 Task: Switch to Salesforce classic and create Few records for custom objects.
Action: Mouse moved to (592, 44)
Screenshot: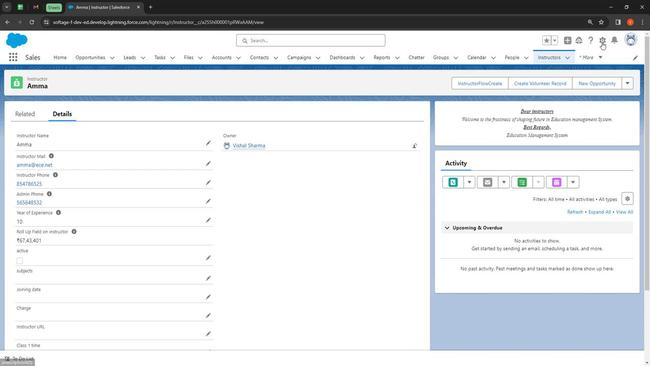 
Action: Mouse pressed left at (592, 44)
Screenshot: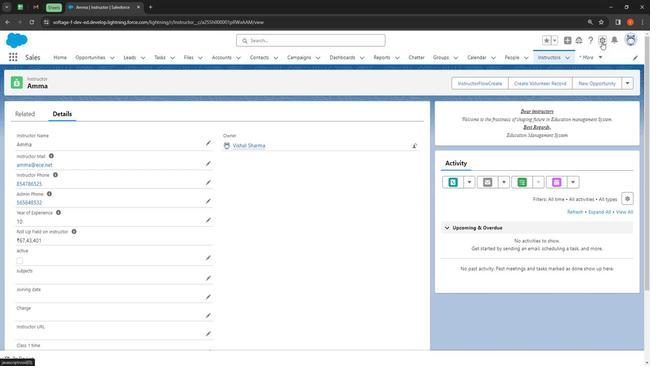 
Action: Mouse moved to (618, 45)
Screenshot: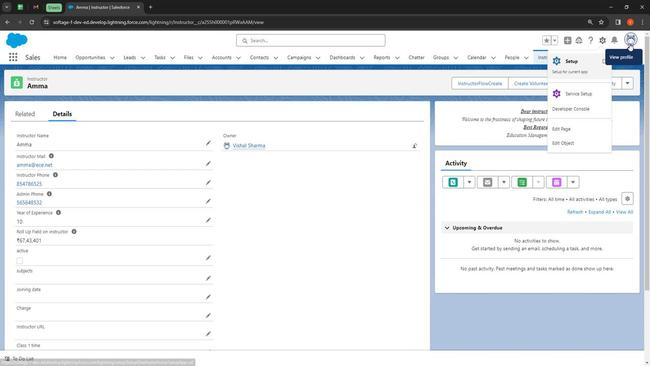 
Action: Mouse pressed left at (618, 45)
Screenshot: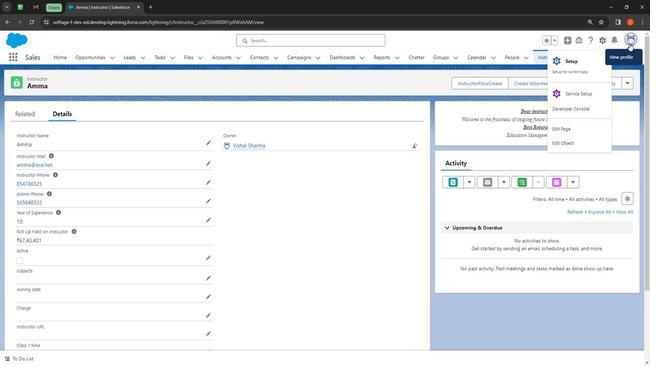 
Action: Mouse moved to (531, 152)
Screenshot: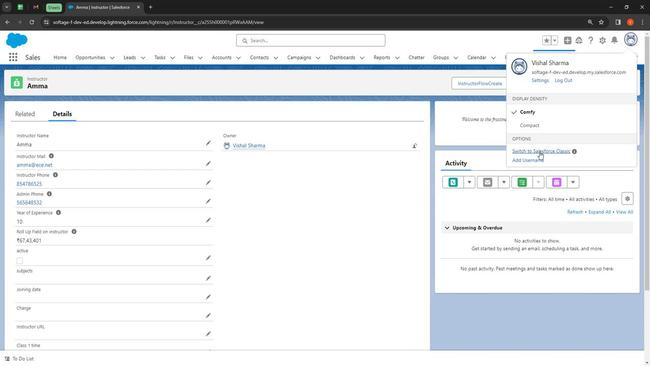
Action: Mouse pressed left at (531, 152)
Screenshot: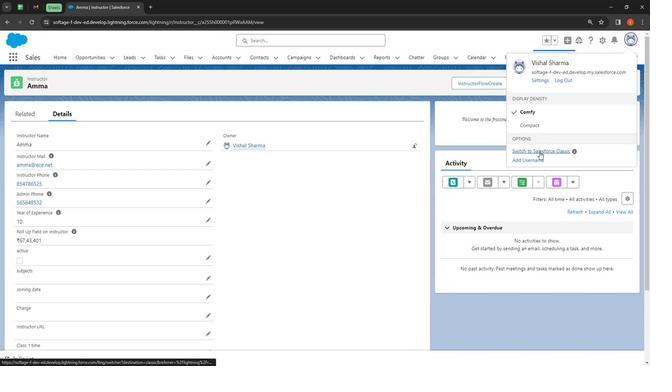 
Action: Mouse moved to (569, 67)
Screenshot: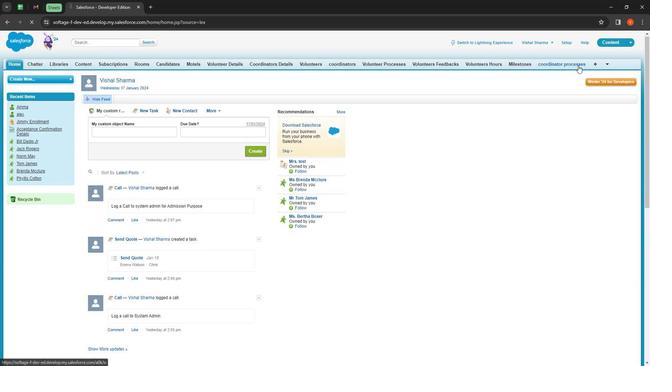 
Action: Mouse scrolled (569, 67) with delta (0, 0)
Screenshot: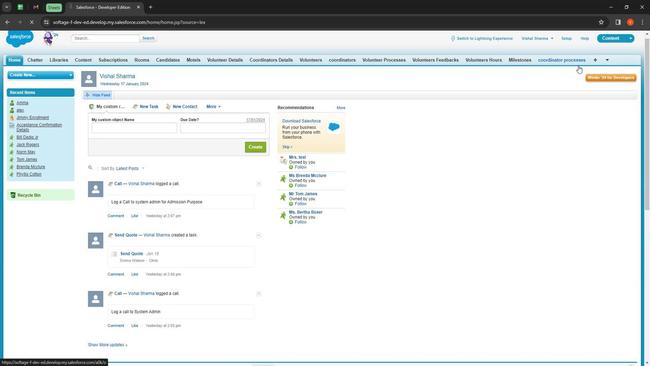 
Action: Mouse moved to (569, 67)
Screenshot: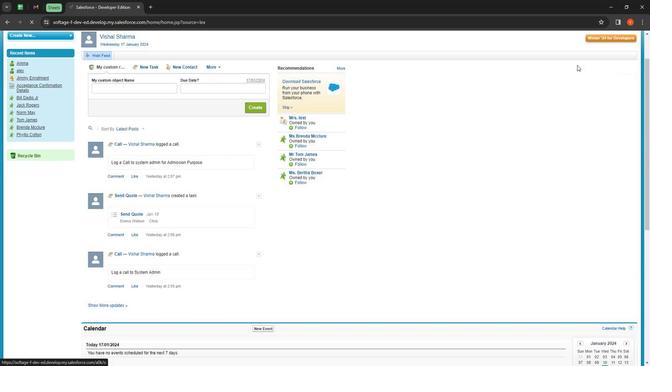 
Action: Mouse scrolled (569, 67) with delta (0, 0)
Screenshot: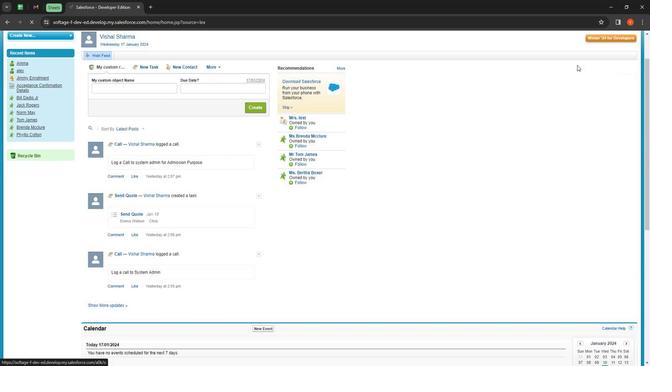 
Action: Mouse moved to (568, 57)
Screenshot: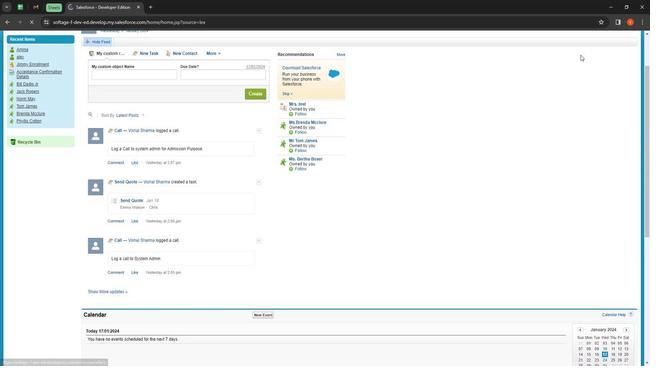 
Action: Mouse scrolled (568, 57) with delta (0, 0)
Screenshot: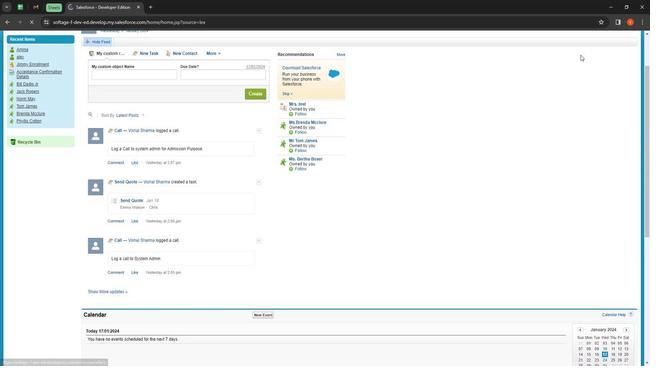 
Action: Mouse moved to (570, 56)
Screenshot: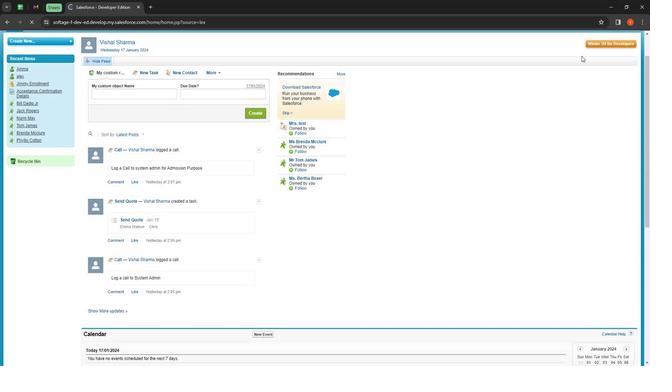 
Action: Mouse scrolled (570, 56) with delta (0, 0)
Screenshot: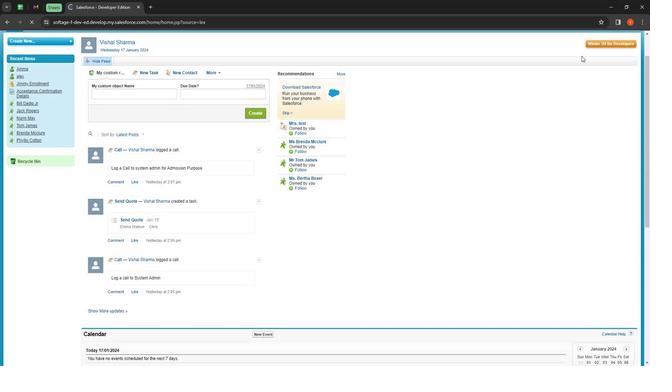 
Action: Mouse moved to (571, 57)
Screenshot: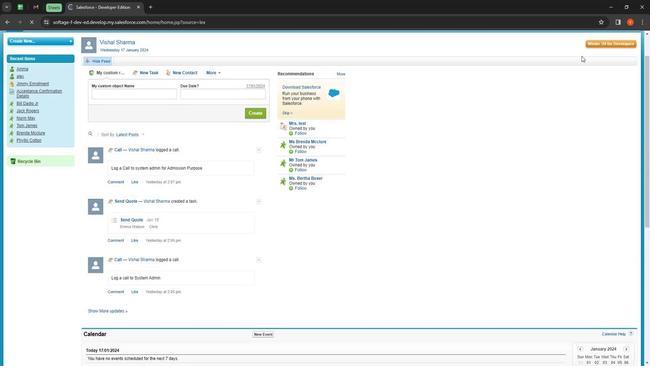 
Action: Mouse scrolled (571, 57) with delta (0, 0)
Screenshot: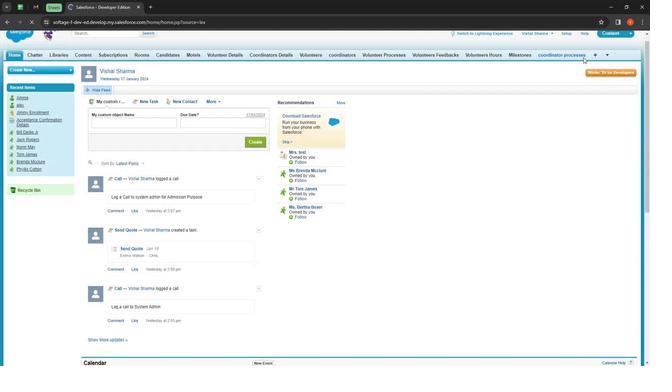 
Action: Mouse moved to (587, 66)
Screenshot: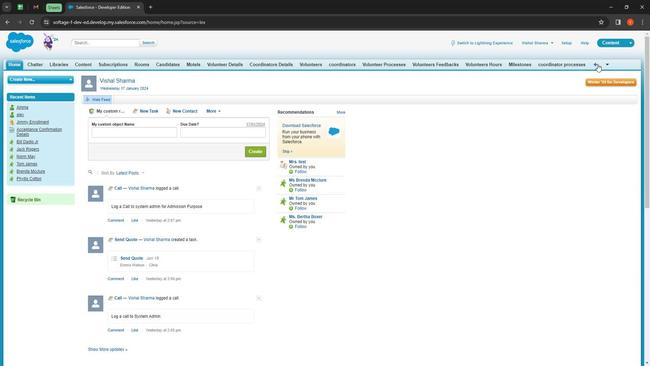 
Action: Mouse pressed left at (587, 66)
Screenshot: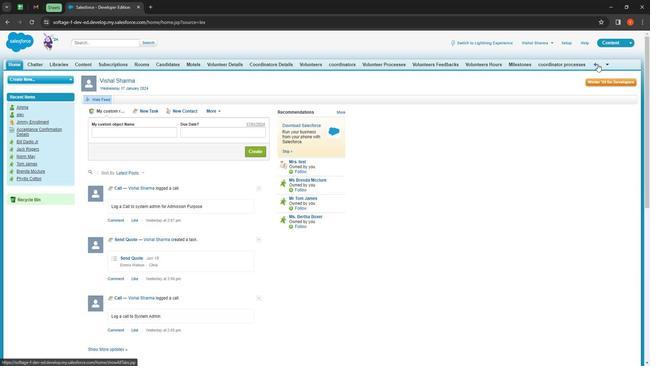 
Action: Mouse moved to (328, 180)
Screenshot: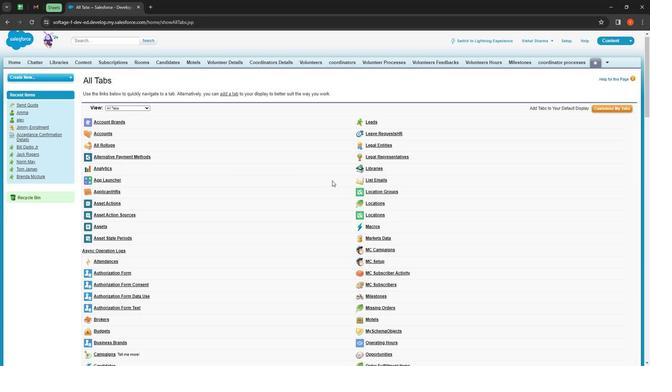 
Action: Mouse scrolled (328, 179) with delta (0, 0)
Screenshot: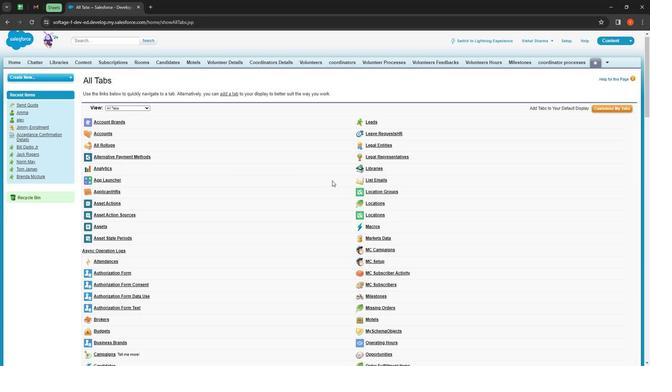 
Action: Mouse moved to (328, 181)
Screenshot: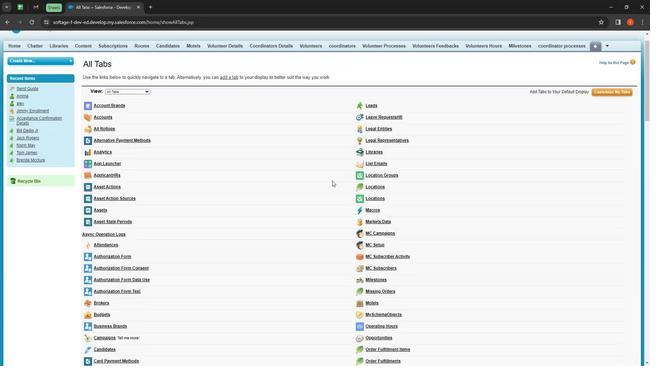 
Action: Mouse scrolled (328, 180) with delta (0, 0)
Screenshot: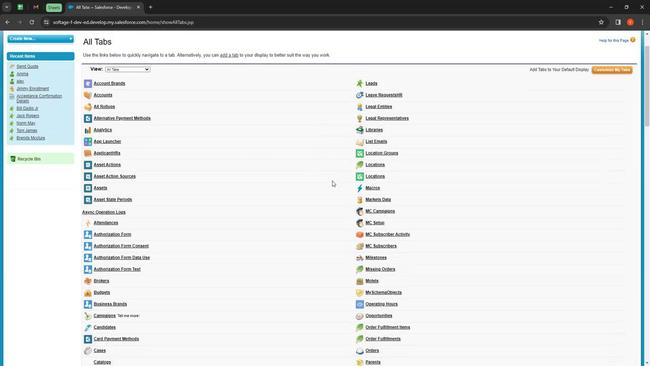 
Action: Mouse moved to (328, 182)
Screenshot: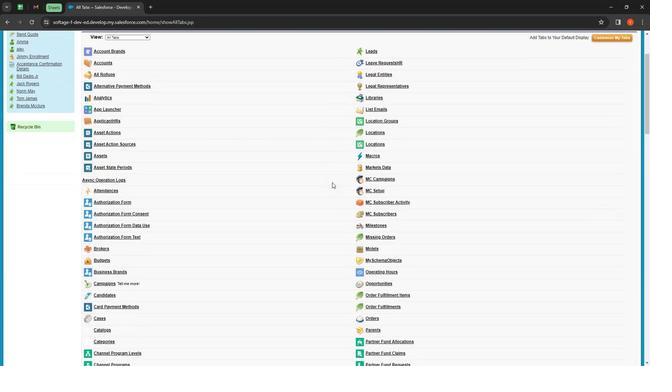 
Action: Mouse scrolled (328, 181) with delta (0, 0)
Screenshot: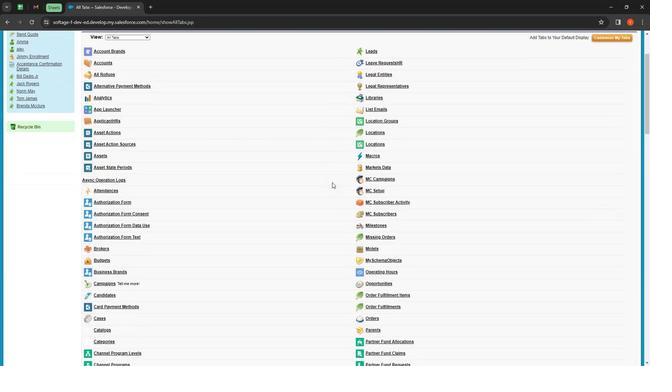 
Action: Mouse moved to (325, 182)
Screenshot: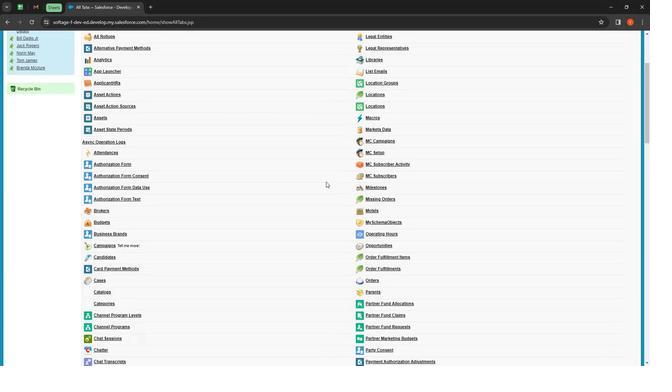 
Action: Mouse scrolled (325, 182) with delta (0, 0)
Screenshot: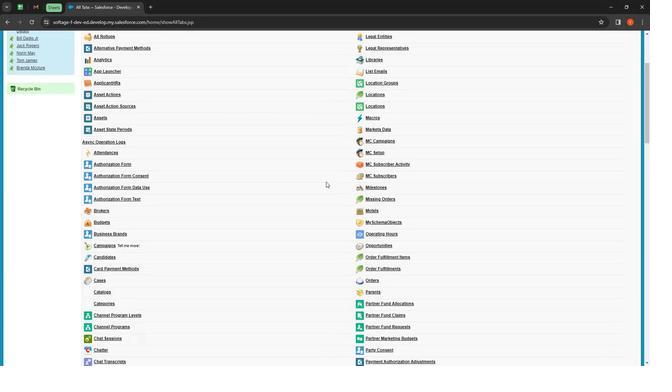 
Action: Mouse moved to (260, 173)
Screenshot: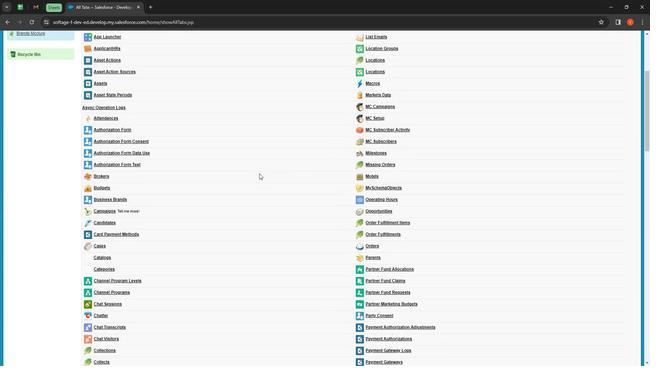 
Action: Mouse scrolled (260, 173) with delta (0, 0)
Screenshot: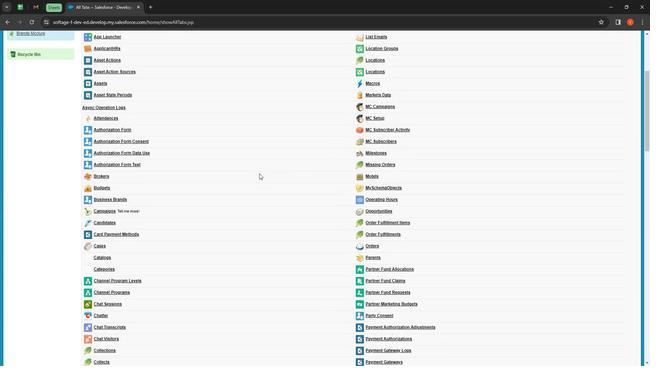 
Action: Mouse moved to (257, 173)
Screenshot: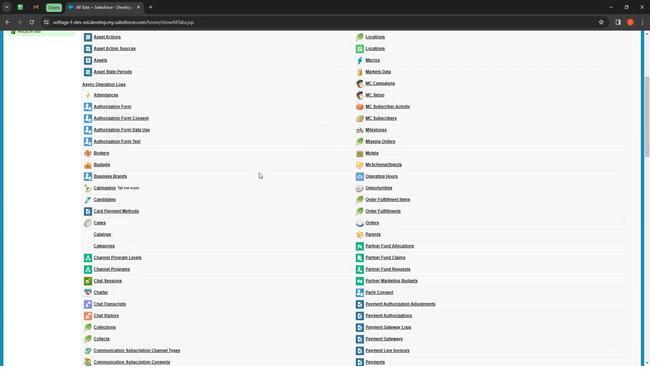 
Action: Mouse scrolled (257, 173) with delta (0, 0)
Screenshot: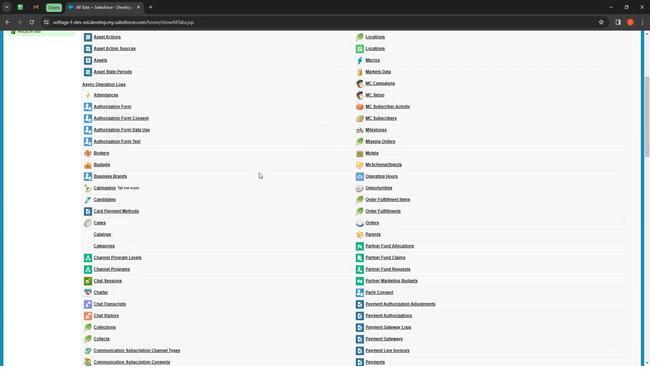 
Action: Mouse moved to (257, 172)
Screenshot: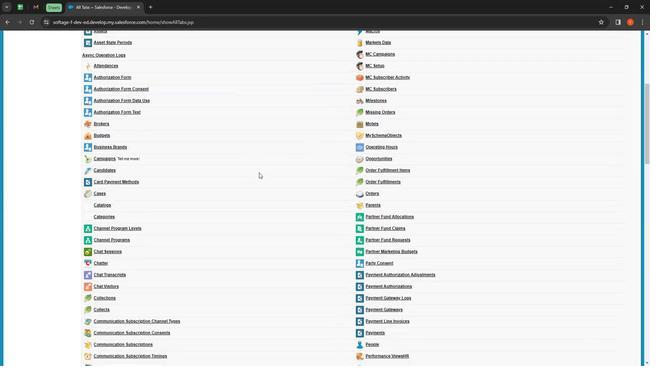 
Action: Mouse scrolled (257, 172) with delta (0, 0)
Screenshot: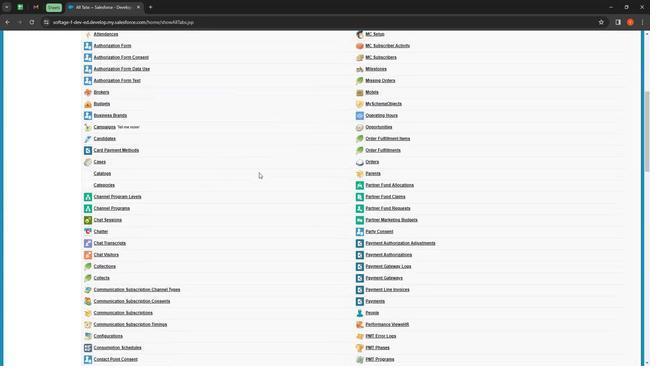 
Action: Mouse scrolled (257, 172) with delta (0, 0)
Screenshot: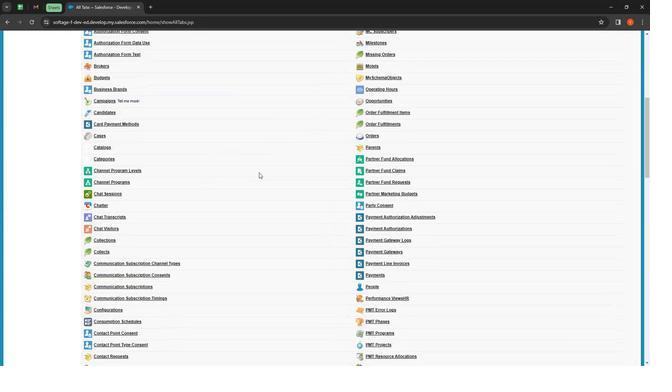 
Action: Mouse scrolled (257, 172) with delta (0, 0)
Screenshot: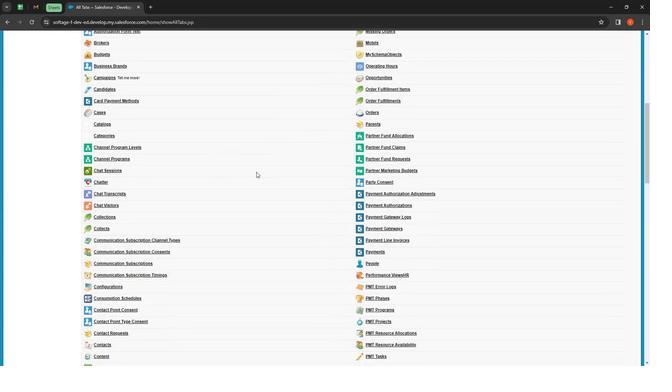 
Action: Mouse moved to (252, 172)
Screenshot: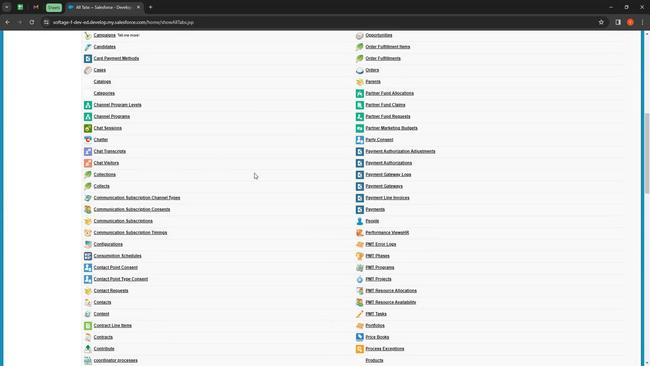 
Action: Mouse scrolled (252, 171) with delta (0, 0)
Screenshot: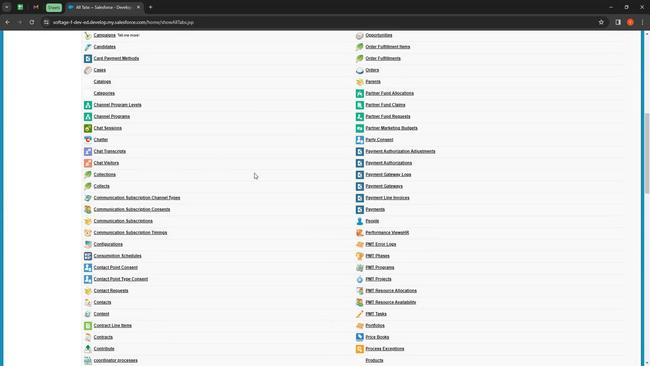 
Action: Mouse moved to (252, 173)
Screenshot: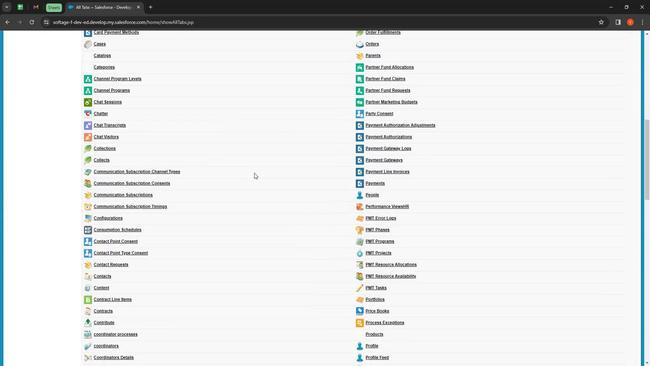 
Action: Mouse scrolled (252, 172) with delta (0, 0)
Screenshot: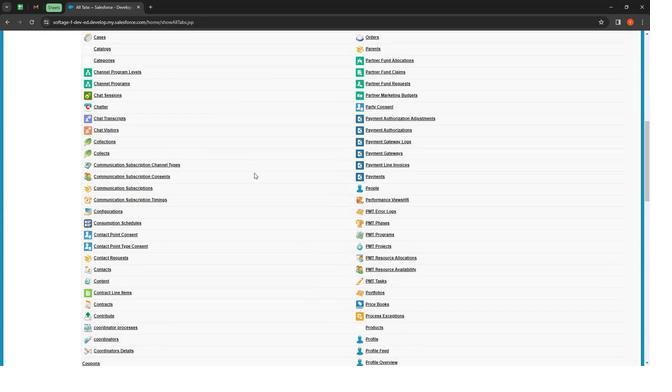 
Action: Mouse moved to (370, 243)
Screenshot: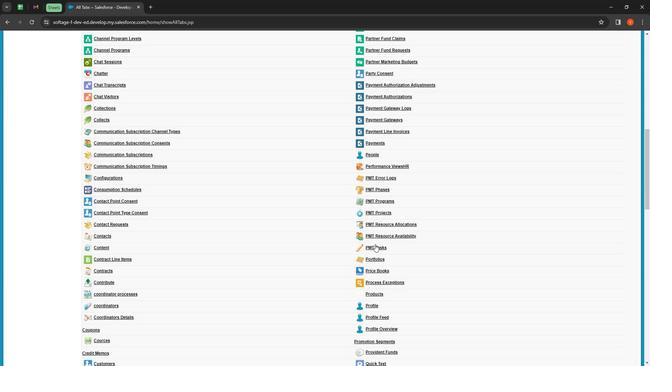 
Action: Mouse scrolled (370, 243) with delta (0, 0)
Screenshot: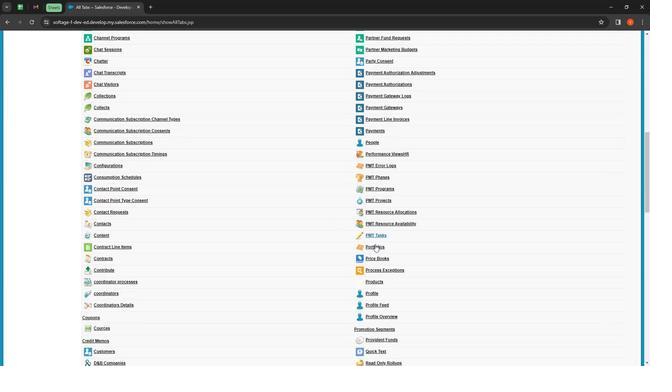 
Action: Mouse moved to (370, 243)
Screenshot: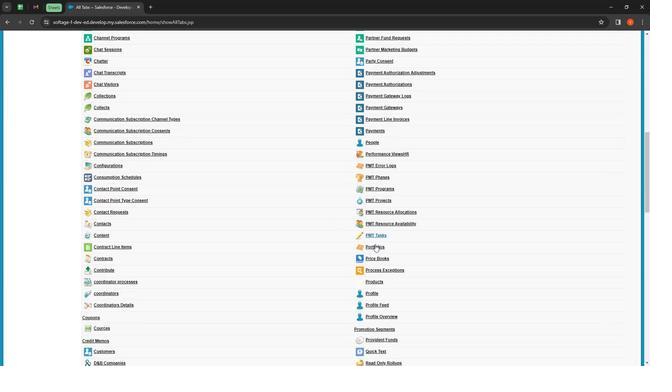
Action: Mouse scrolled (370, 243) with delta (0, 0)
Screenshot: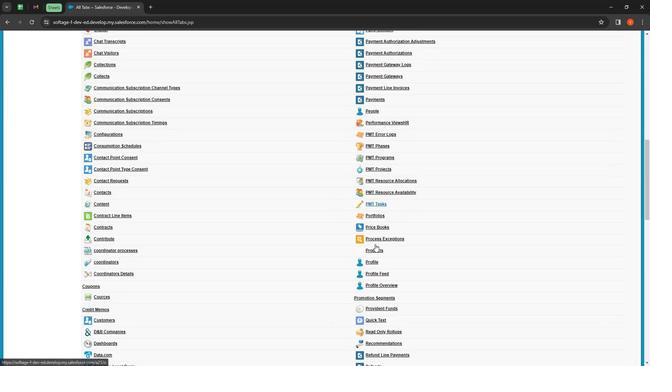 
Action: Mouse moved to (384, 253)
Screenshot: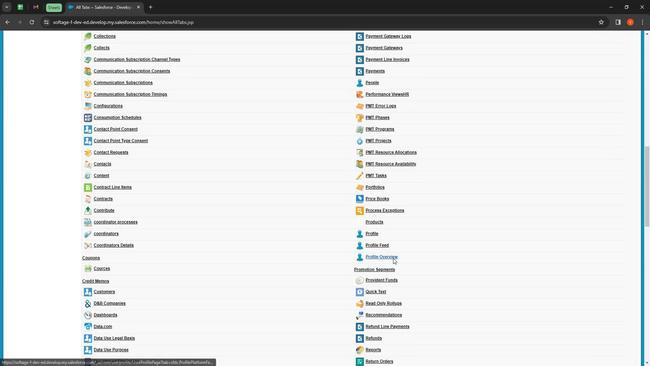 
Action: Mouse scrolled (384, 253) with delta (0, 0)
Screenshot: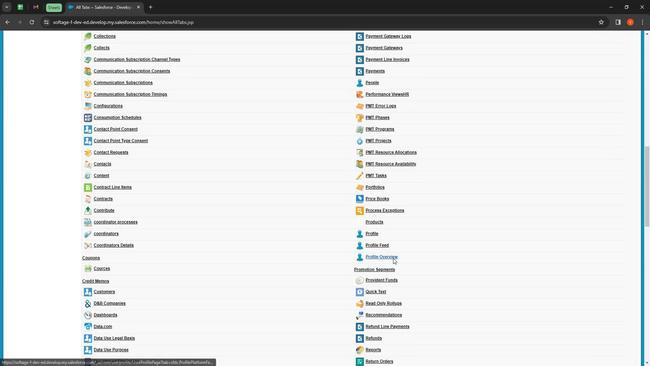 
Action: Mouse moved to (388, 255)
Screenshot: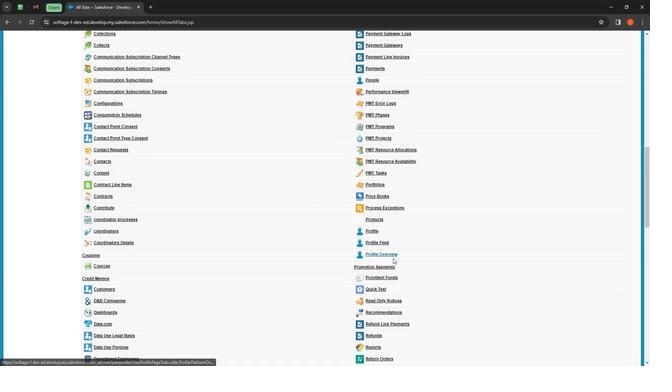
Action: Mouse scrolled (388, 255) with delta (0, 0)
Screenshot: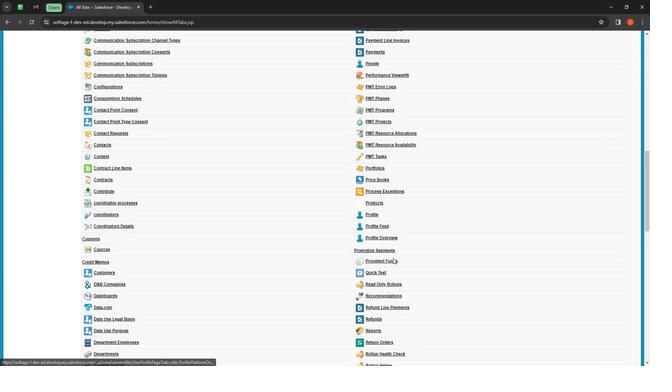 
Action: Mouse moved to (397, 259)
Screenshot: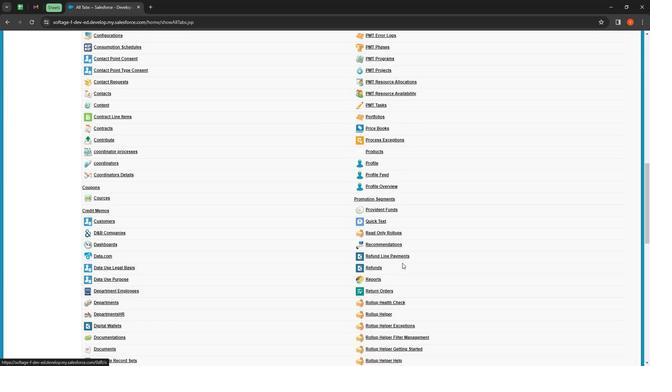 
Action: Mouse scrolled (397, 258) with delta (0, 0)
Screenshot: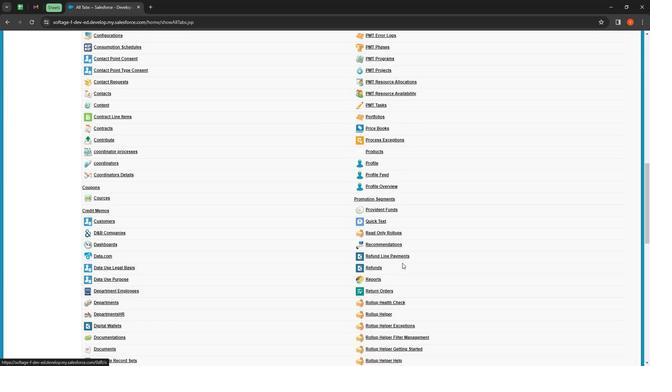 
Action: Mouse moved to (397, 261)
Screenshot: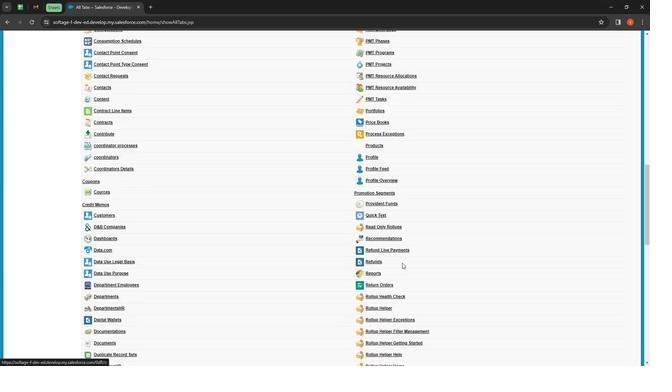 
Action: Mouse scrolled (397, 261) with delta (0, 0)
Screenshot: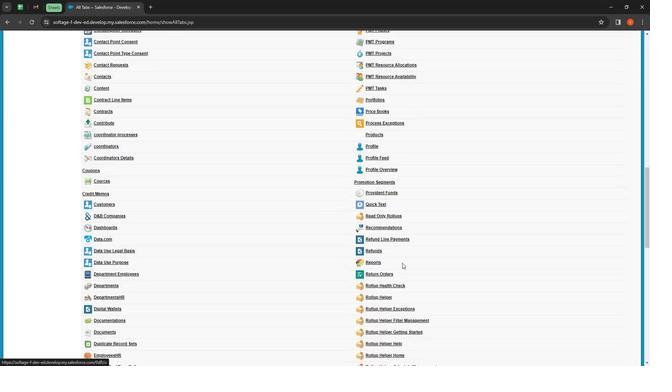 
Action: Mouse moved to (397, 259)
Screenshot: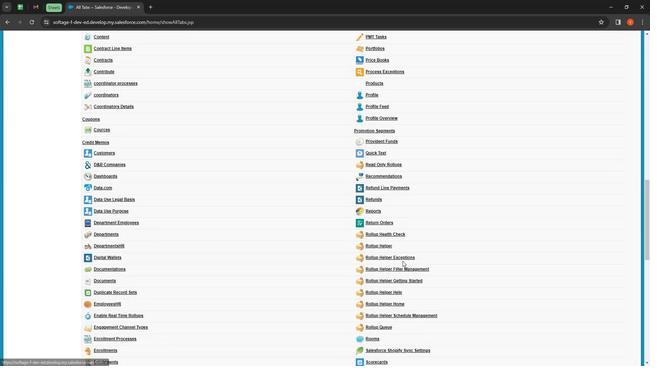 
Action: Mouse scrolled (397, 259) with delta (0, 0)
Screenshot: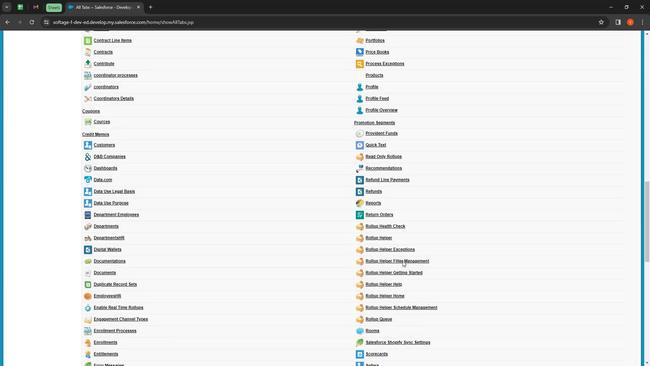 
Action: Mouse scrolled (397, 259) with delta (0, 0)
Screenshot: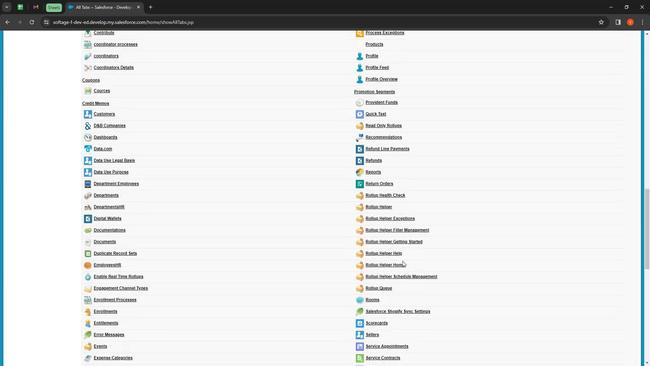 
Action: Mouse moved to (395, 266)
Screenshot: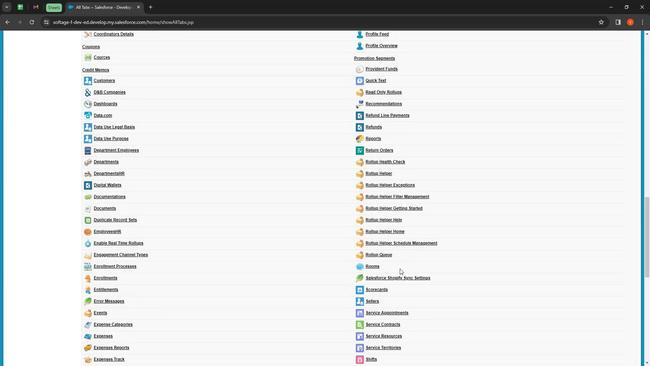 
Action: Mouse scrolled (395, 265) with delta (0, 0)
Screenshot: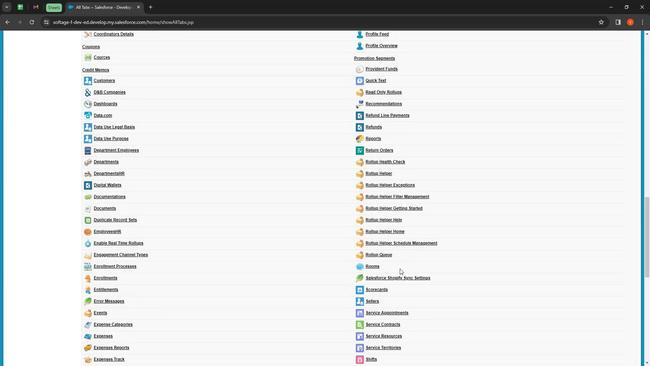
Action: Mouse moved to (395, 267)
Screenshot: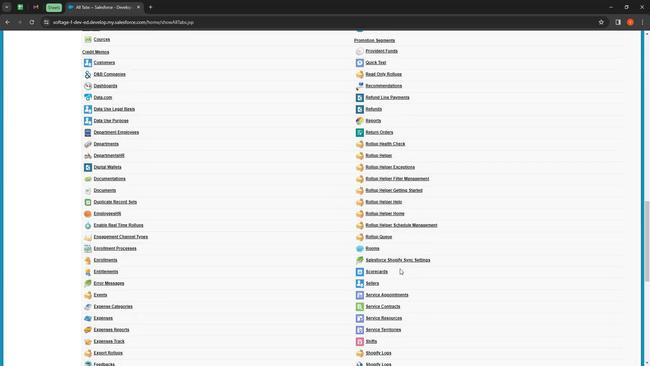 
Action: Mouse scrolled (395, 266) with delta (0, 0)
Screenshot: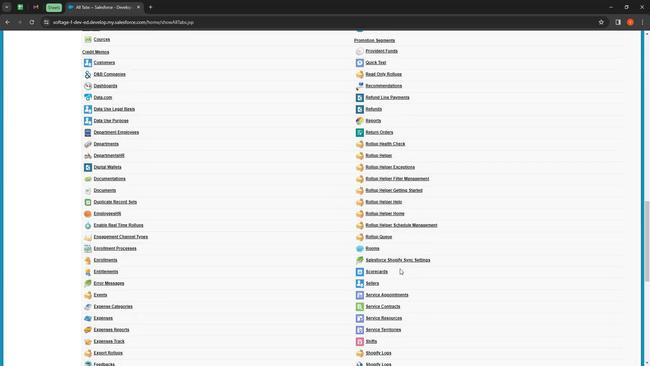 
Action: Mouse moved to (395, 280)
Screenshot: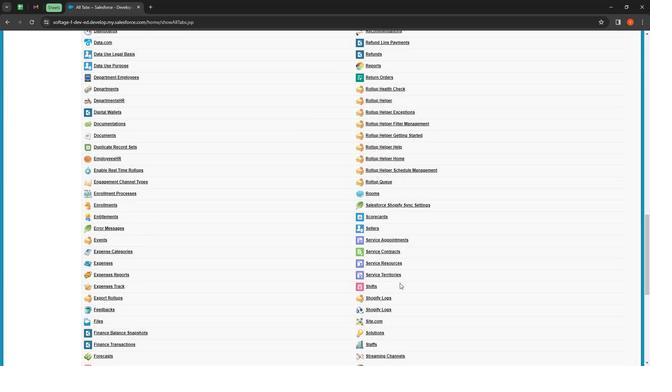 
Action: Mouse scrolled (395, 280) with delta (0, 0)
Screenshot: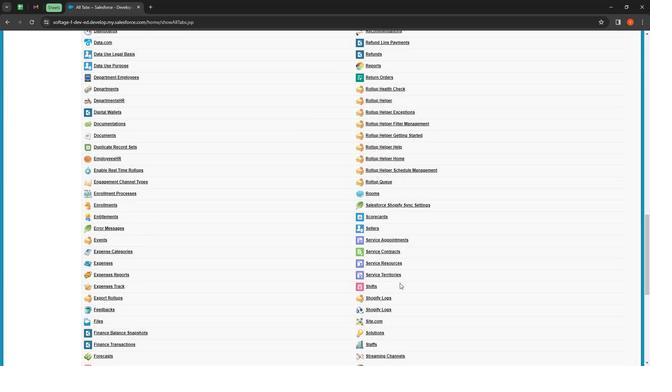 
Action: Mouse moved to (395, 281)
Screenshot: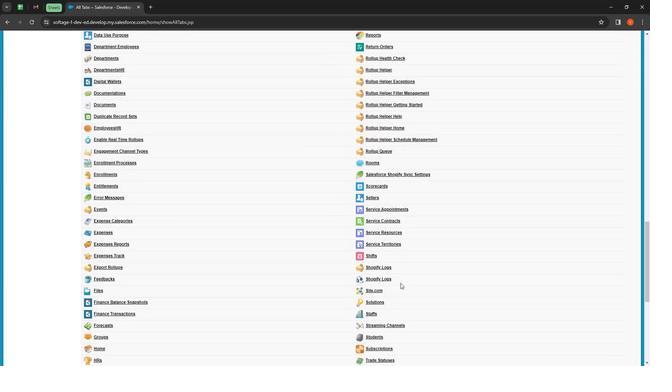 
Action: Mouse scrolled (395, 281) with delta (0, 0)
Screenshot: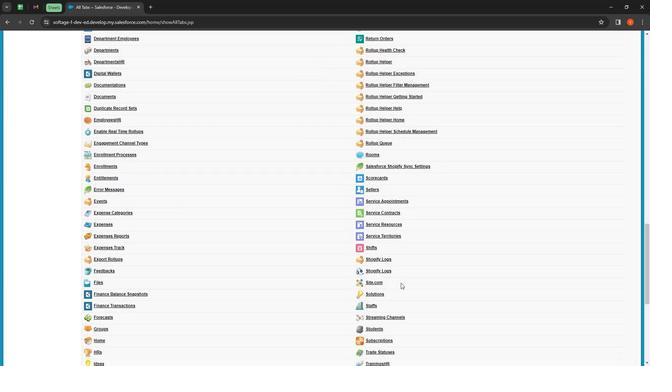 
Action: Mouse moved to (397, 278)
Screenshot: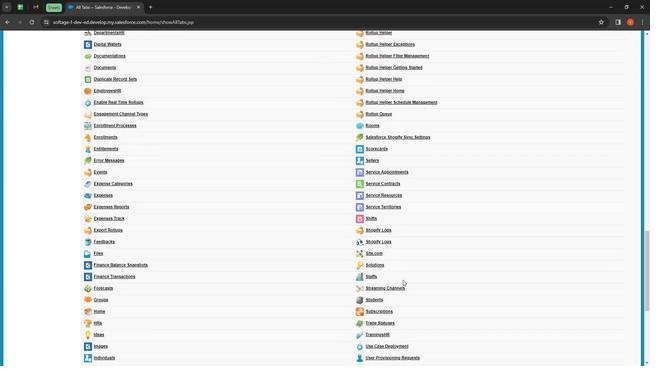 
Action: Mouse scrolled (397, 278) with delta (0, 0)
Screenshot: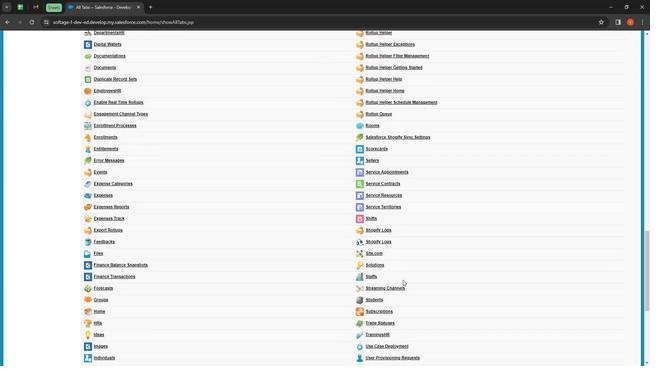 
Action: Mouse moved to (370, 265)
Screenshot: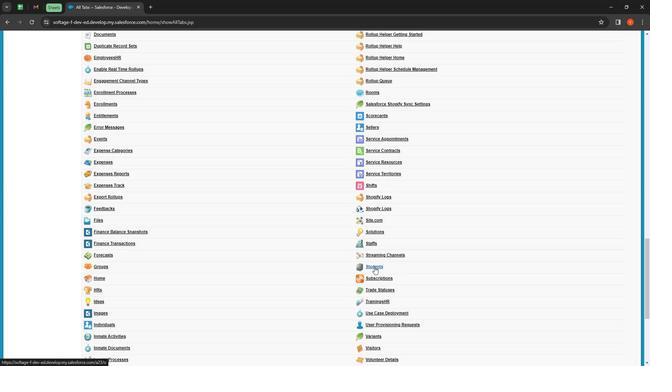 
Action: Mouse pressed left at (370, 265)
Screenshot: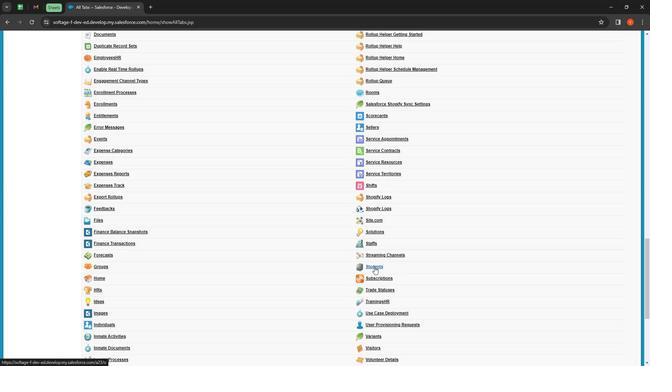 
Action: Mouse moved to (259, 117)
Screenshot: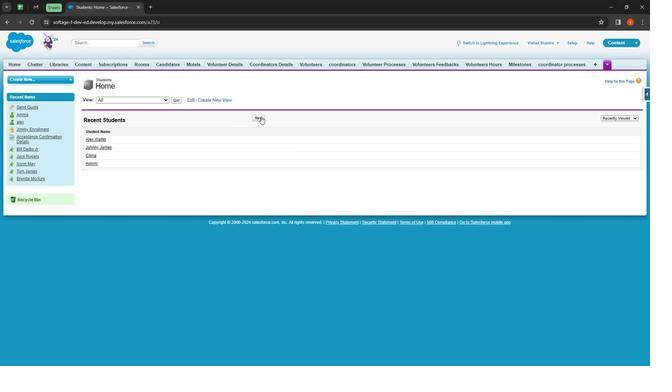 
Action: Mouse pressed left at (259, 117)
Screenshot: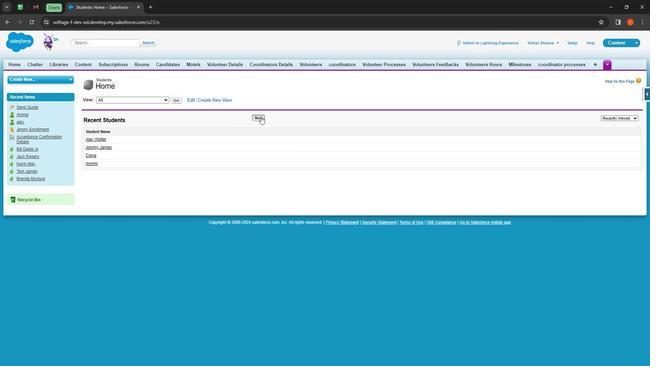 
Action: Mouse moved to (226, 128)
Screenshot: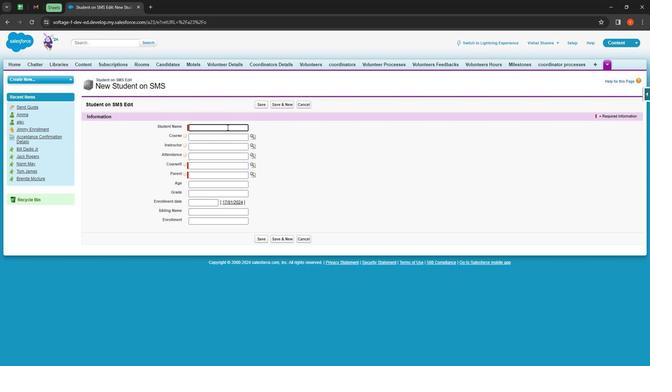
Action: Mouse pressed left at (226, 128)
Screenshot: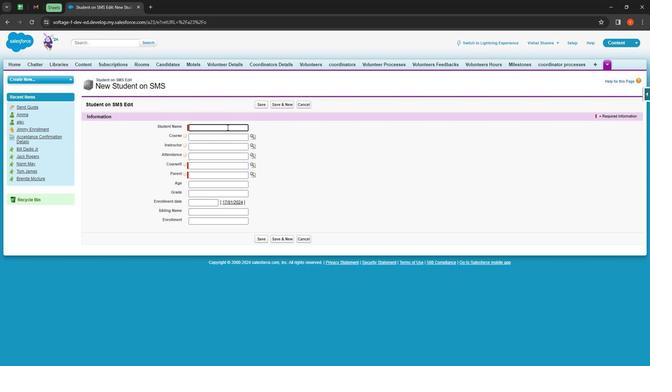 
Action: Mouse moved to (226, 128)
Screenshot: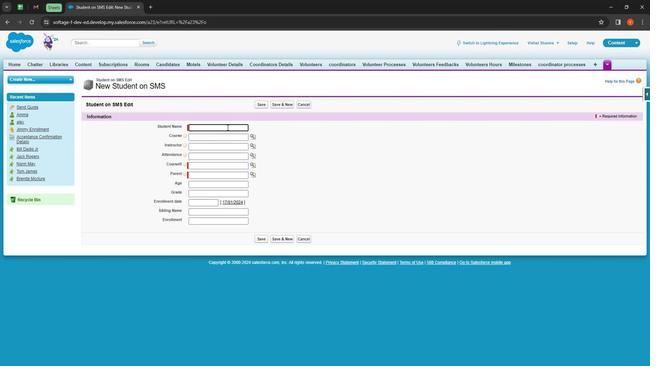 
Action: Key pressed <Key.shift><Key.shift><Key.shift><Key.shift><Key.shift><Key.shift><Key.shift><Key.shift><Key.shift><Key.shift><Key.shift><Key.shift><Key.shift><Key.shift><Key.shift><Key.shift><Key.shift><Key.shift><Key.shift><Key.shift><Key.shift><Key.shift>Kp<Key.space><Key.shift>jim
Screenshot: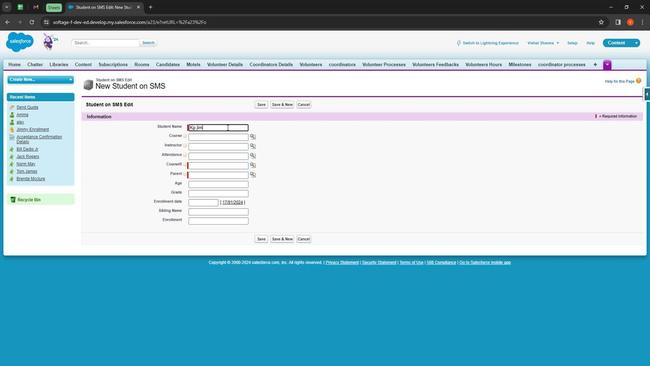
Action: Mouse moved to (200, 135)
Screenshot: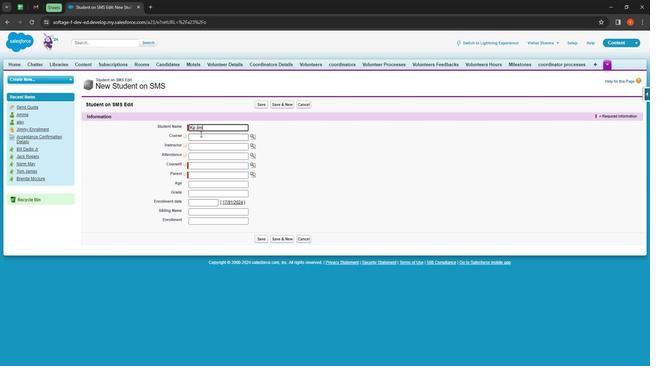 
Action: Mouse pressed left at (200, 135)
Screenshot: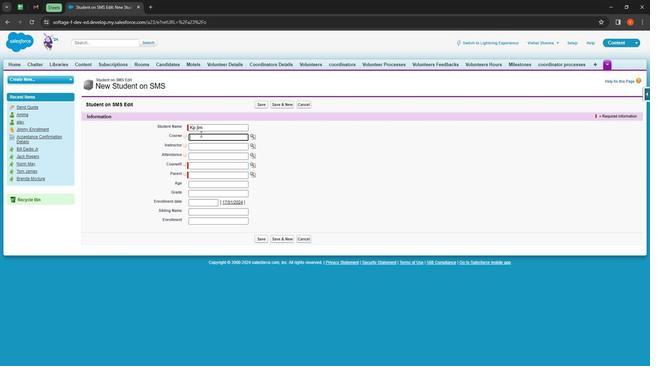 
Action: Mouse moved to (252, 139)
Screenshot: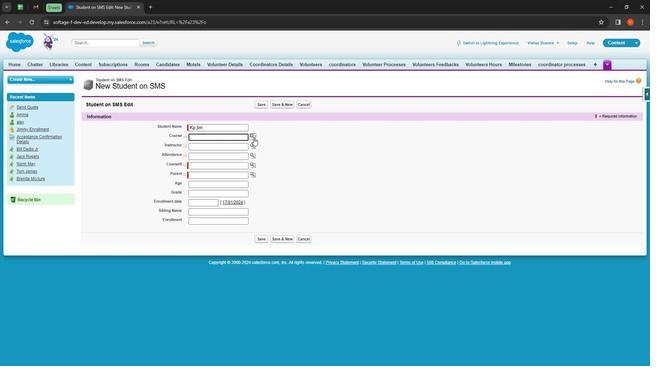 
Action: Mouse pressed left at (252, 139)
Screenshot: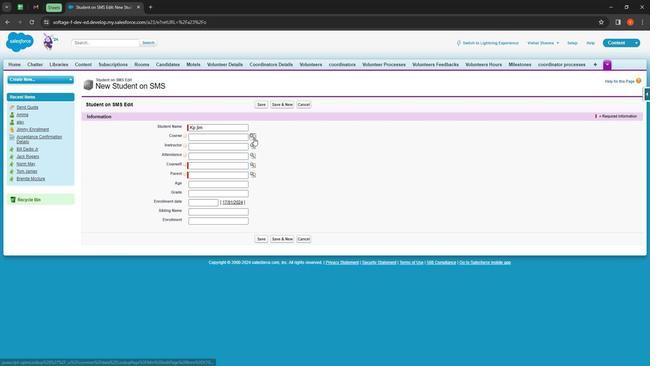
Action: Mouse moved to (152, 241)
Screenshot: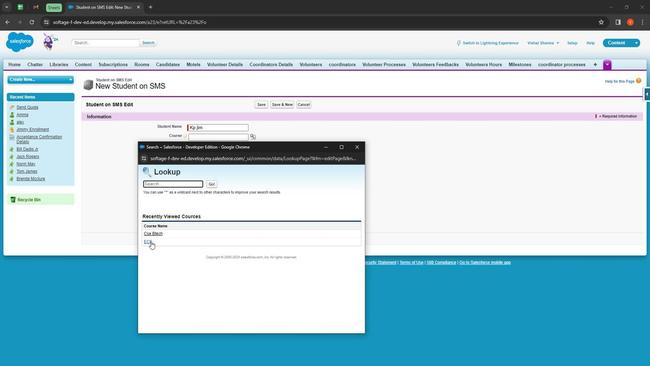 
Action: Mouse pressed left at (152, 241)
Screenshot: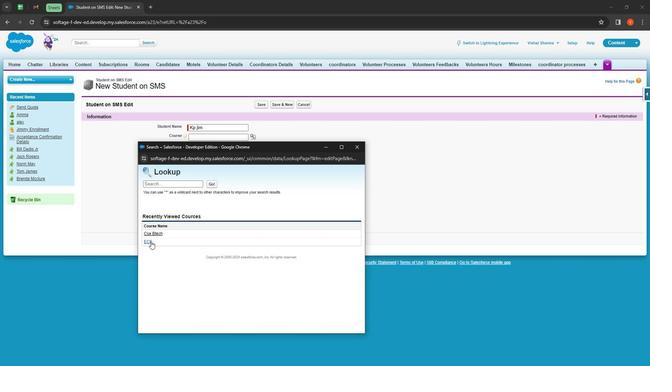 
Action: Mouse moved to (251, 146)
Screenshot: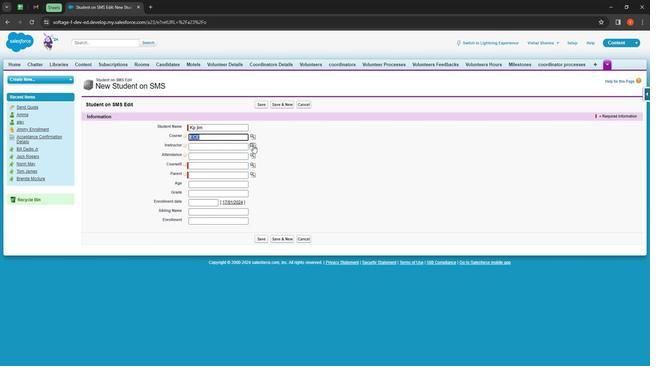 
Action: Mouse pressed left at (251, 146)
Screenshot: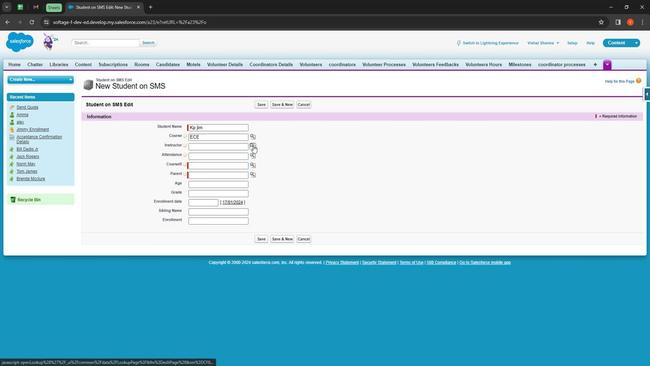 
Action: Mouse moved to (151, 249)
Screenshot: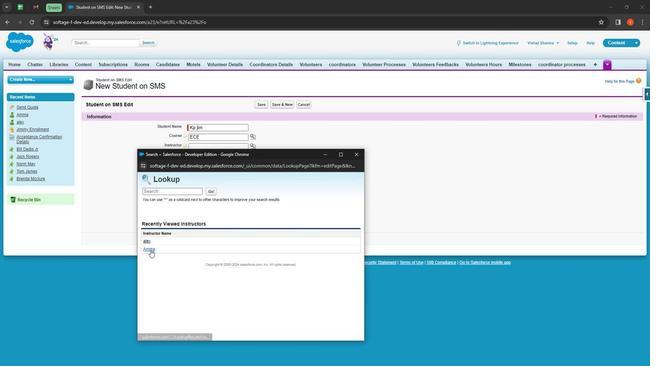 
Action: Mouse pressed left at (151, 249)
Screenshot: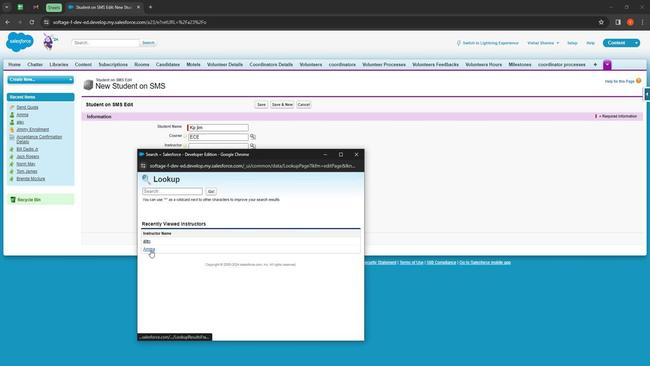 
Action: Mouse moved to (249, 158)
Screenshot: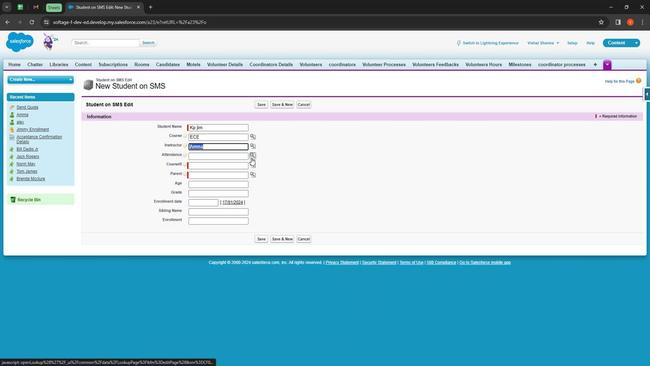 
Action: Mouse pressed left at (249, 158)
Screenshot: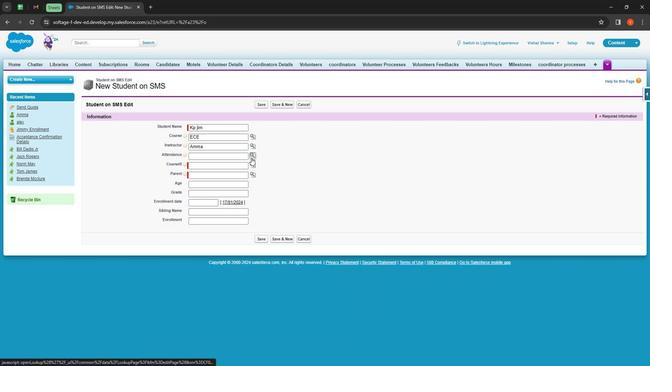 
Action: Mouse moved to (148, 261)
Screenshot: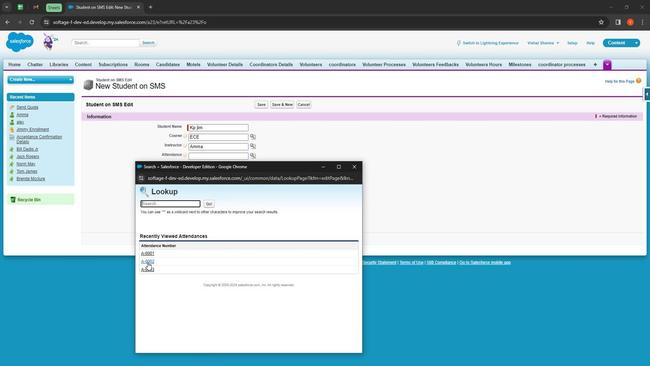 
Action: Mouse pressed left at (148, 261)
Screenshot: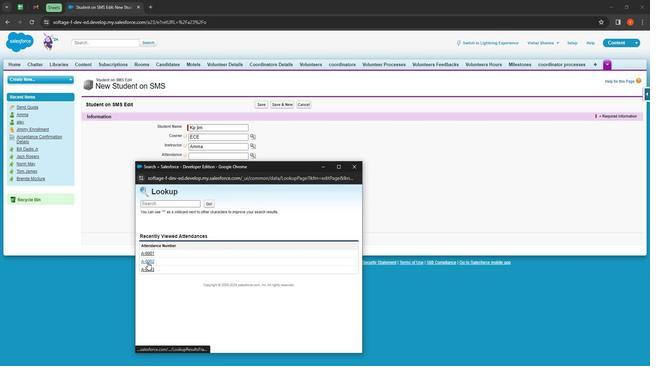 
Action: Mouse moved to (252, 165)
Screenshot: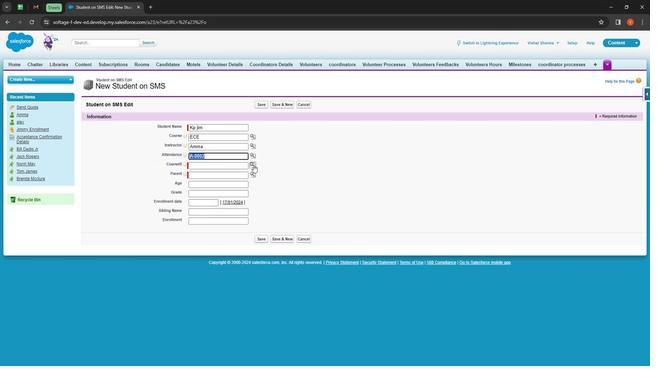 
Action: Mouse pressed left at (252, 165)
Screenshot: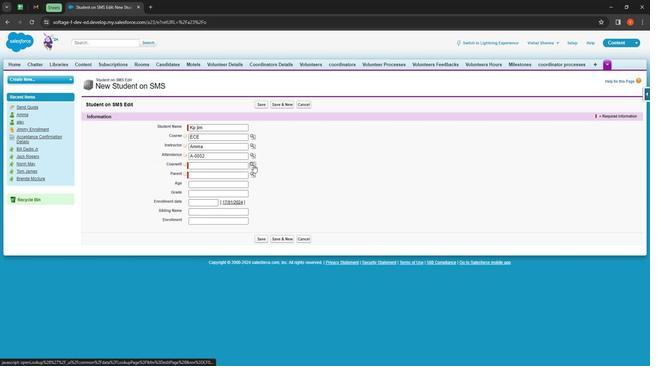 
Action: Mouse moved to (151, 269)
Screenshot: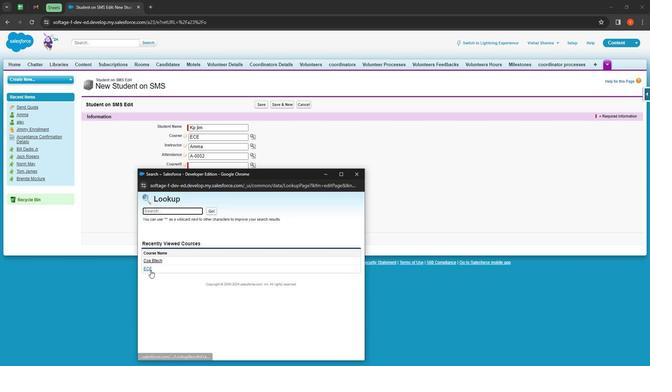
Action: Mouse pressed left at (151, 269)
Screenshot: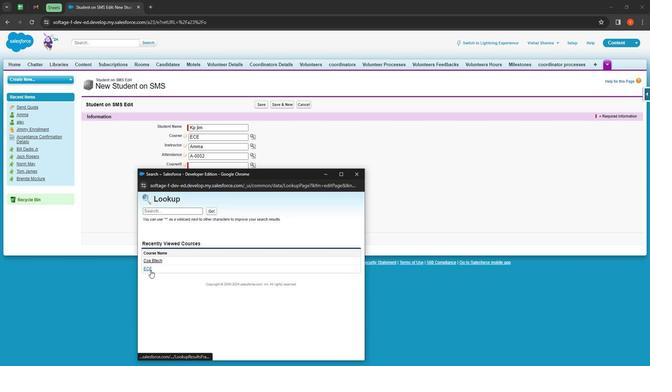 
Action: Mouse moved to (275, 231)
Screenshot: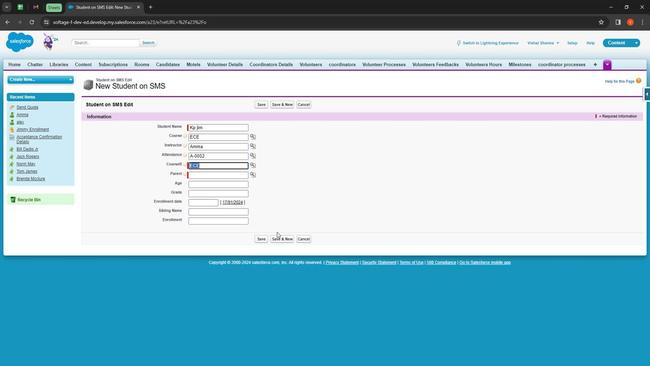 
Action: Mouse scrolled (275, 231) with delta (0, 0)
Screenshot: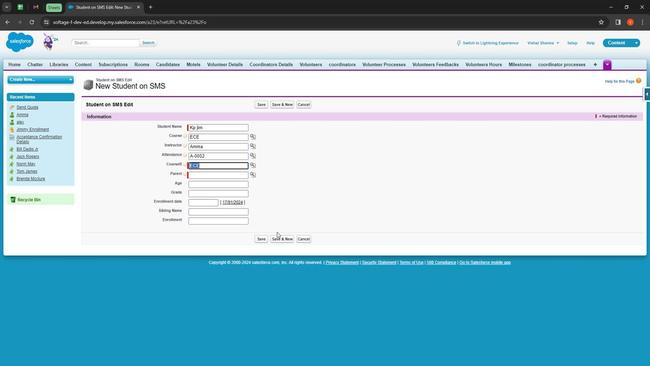 
Action: Mouse moved to (250, 175)
Screenshot: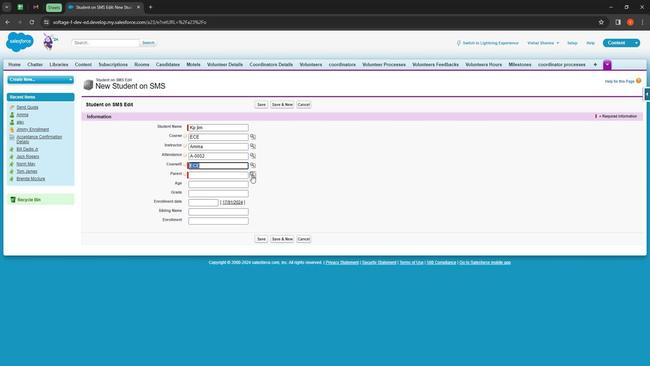 
Action: Mouse pressed left at (250, 175)
Screenshot: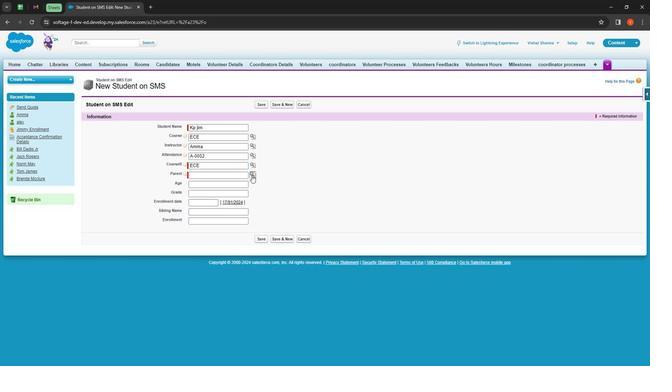 
Action: Mouse moved to (151, 300)
Screenshot: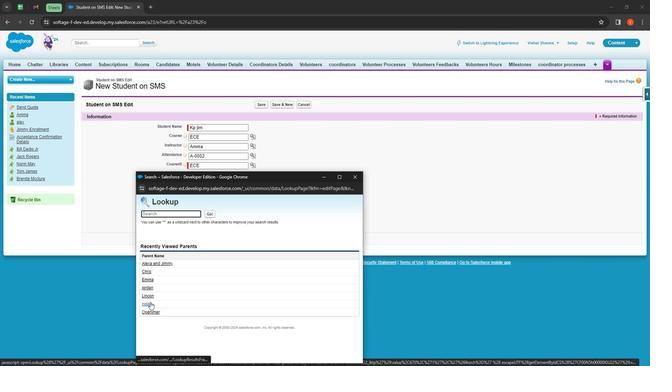 
Action: Mouse pressed left at (151, 300)
Screenshot: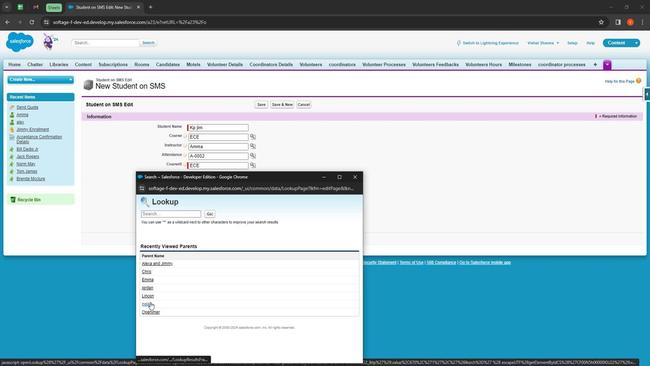 
Action: Mouse moved to (204, 186)
Screenshot: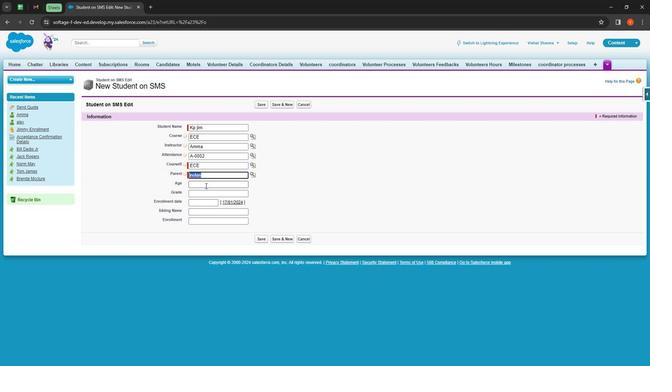 
Action: Mouse pressed left at (204, 186)
Screenshot: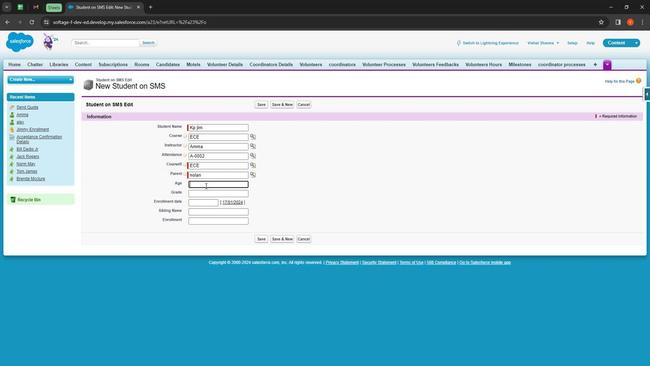 
Action: Mouse moved to (209, 183)
Screenshot: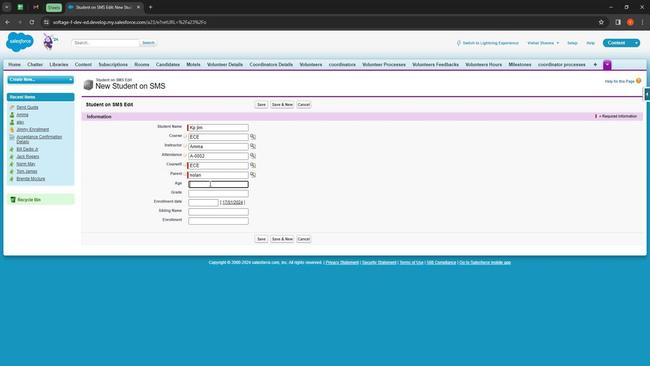 
Action: Key pressed 24
Screenshot: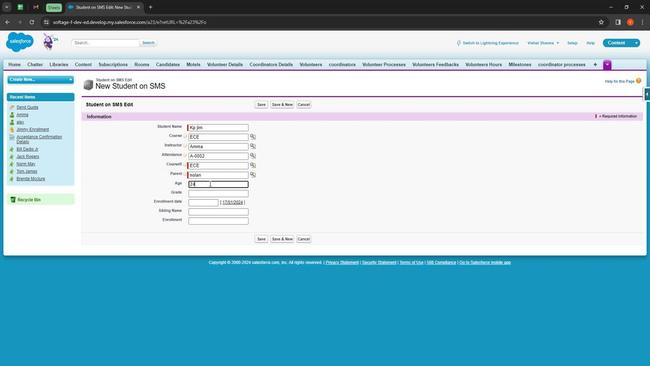 
Action: Mouse moved to (213, 196)
Screenshot: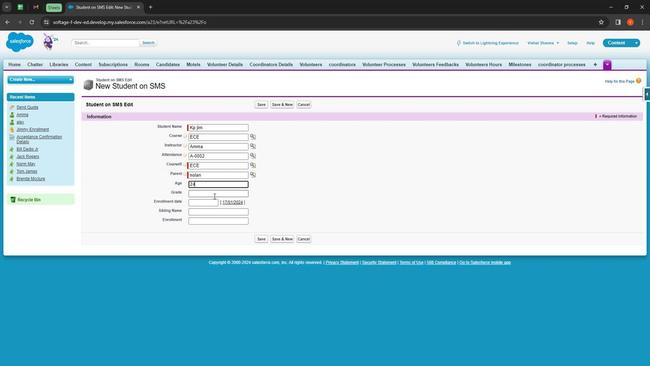
Action: Mouse pressed left at (213, 196)
Screenshot: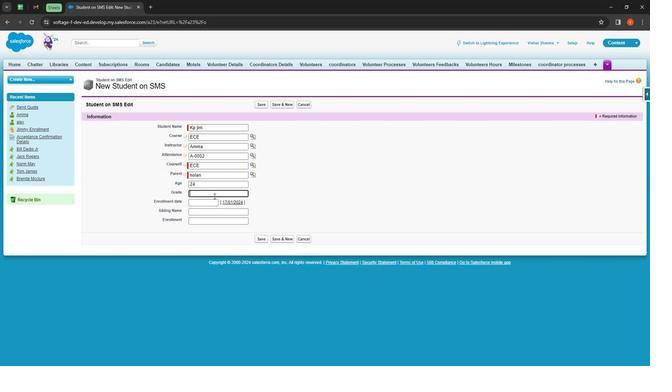 
Action: Mouse moved to (213, 191)
Screenshot: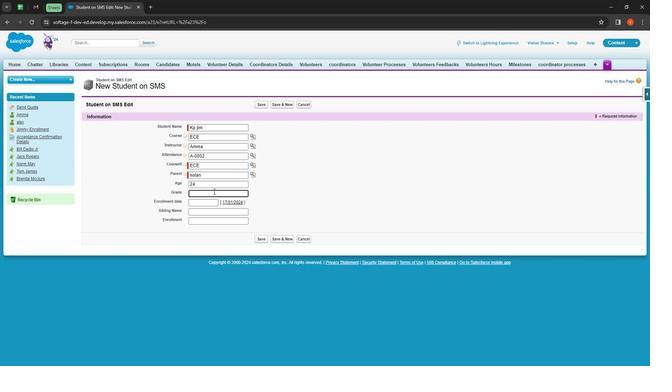 
Action: Key pressed 5
Screenshot: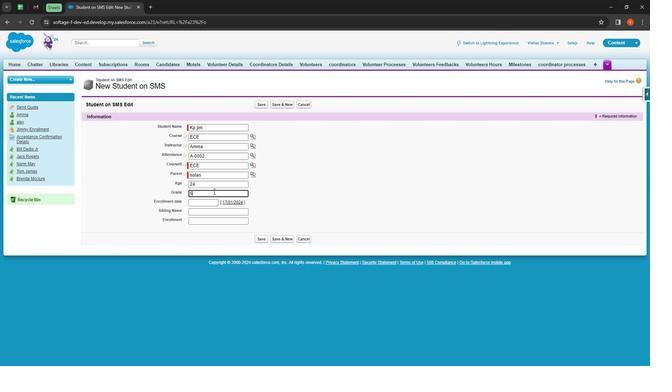 
Action: Mouse moved to (212, 191)
Screenshot: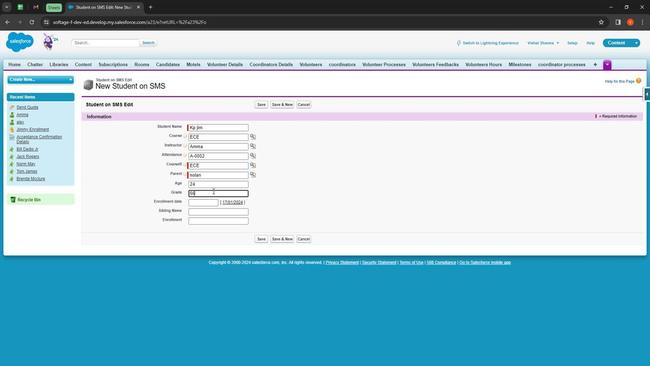 
Action: Key pressed 6
Screenshot: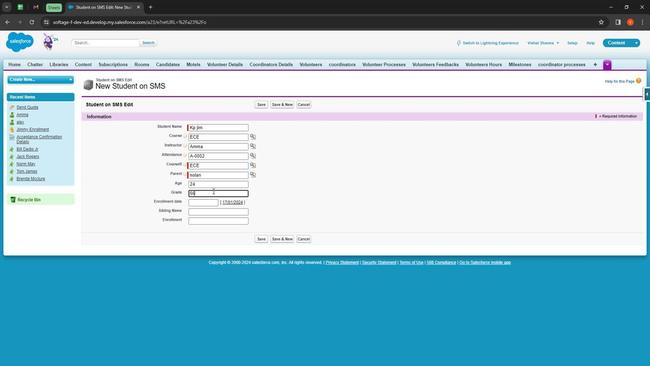 
Action: Mouse moved to (191, 203)
Screenshot: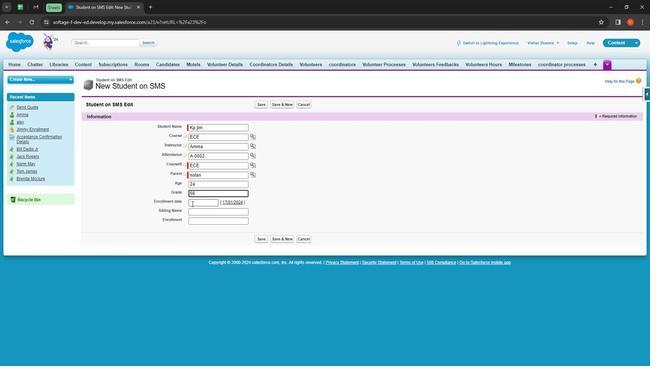 
Action: Mouse pressed left at (191, 203)
Screenshot: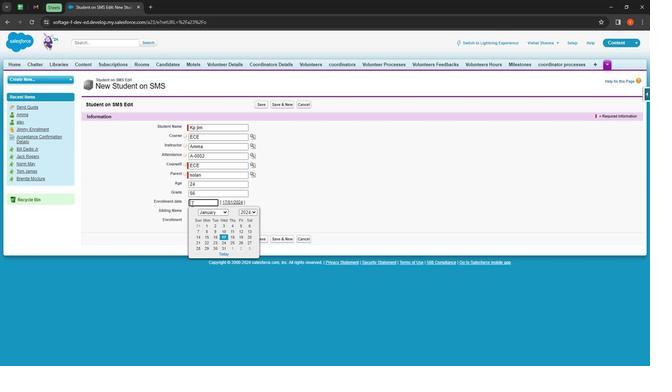 
Action: Mouse moved to (199, 201)
Screenshot: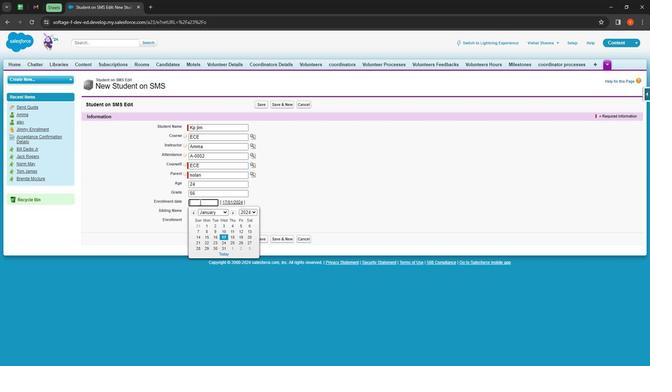 
Action: Mouse pressed left at (199, 201)
Screenshot: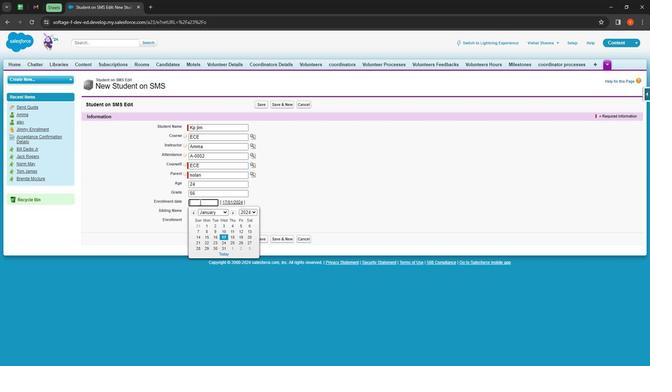 
Action: Mouse moved to (177, 186)
Screenshot: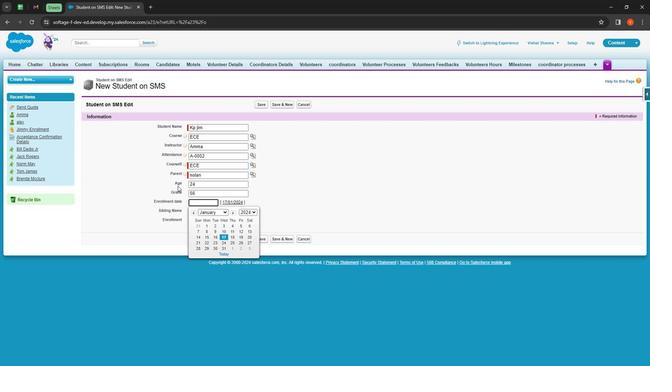 
Action: Key pressed 17/06/2023
Screenshot: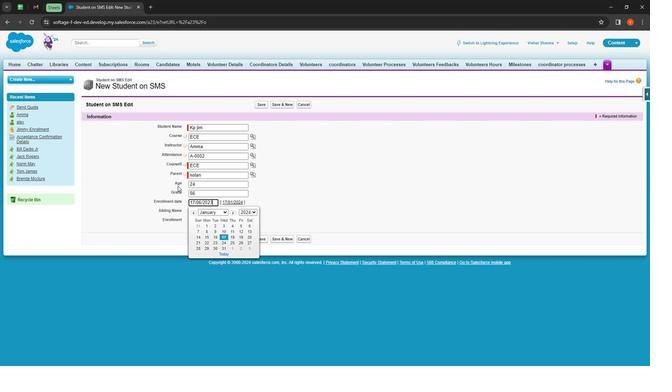 
Action: Mouse moved to (283, 194)
Screenshot: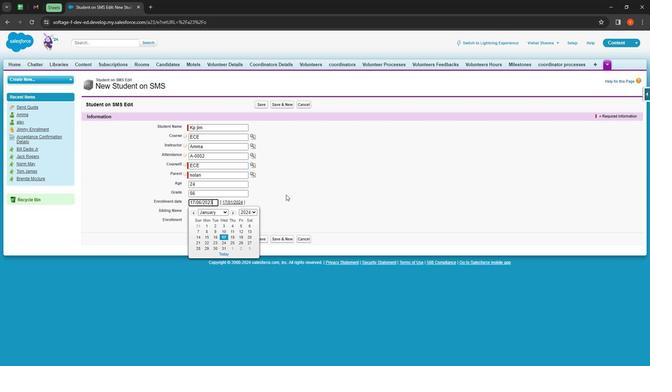 
Action: Mouse pressed left at (283, 194)
Screenshot: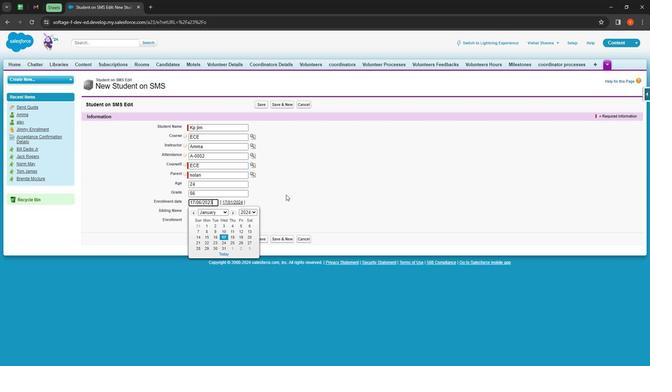 
Action: Mouse moved to (233, 212)
Screenshot: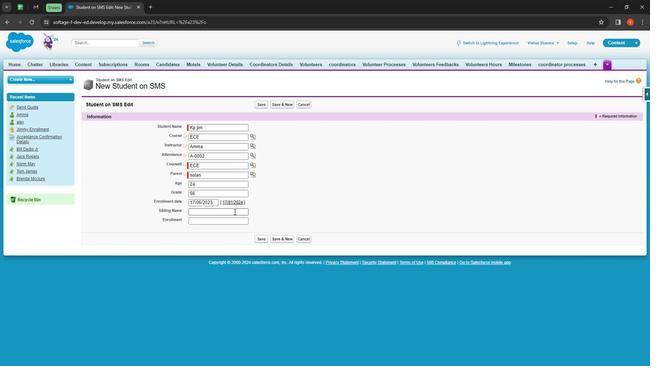 
Action: Mouse pressed left at (233, 212)
Screenshot: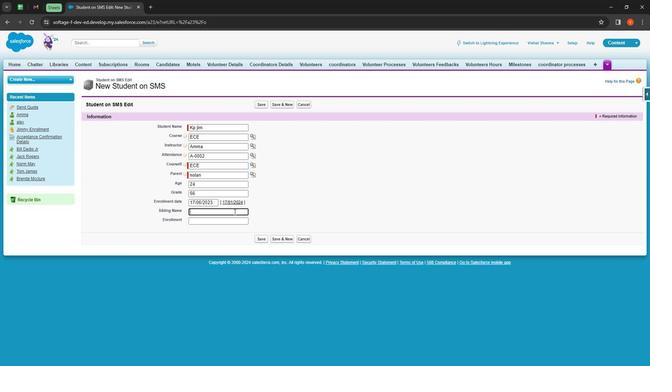 
Action: Mouse moved to (227, 209)
Screenshot: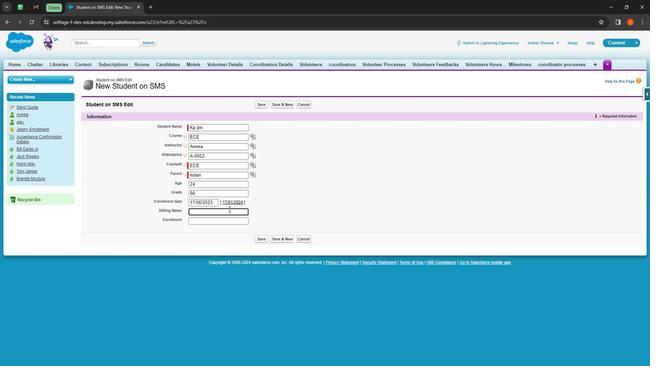 
Action: Key pressed <Key.shift><Key.shift><Key.shift><Key.shift><Key.shift><Key.shift><Key.shift><Key.shift><Key.shift><Key.shift><Key.shift><Key.shift><Key.shift><Key.shift><Key.shift><Key.shift><Key.shift>Kundu
Screenshot: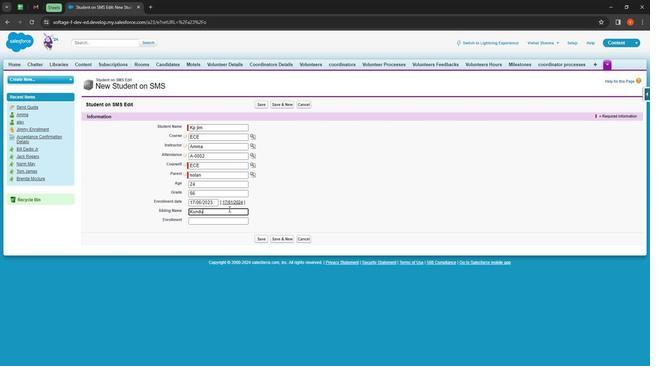 
Action: Mouse moved to (223, 220)
Screenshot: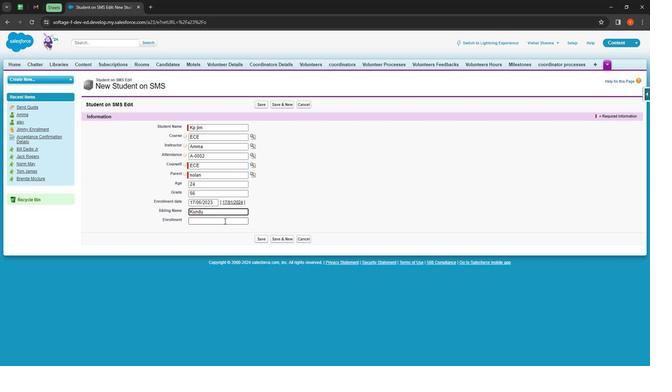 
Action: Mouse pressed left at (223, 220)
Screenshot: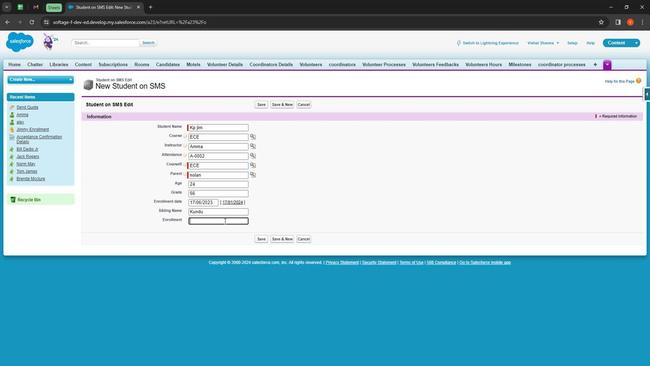 
Action: Key pressed 896<Key.shift><Key.shift><Key.shift><Key.shift><Key.shift><Key.shift><Key.shift><Key.shift><Key.shift><Key.shift><Key.shift><Key.shift><Key.shift>Kp
Screenshot: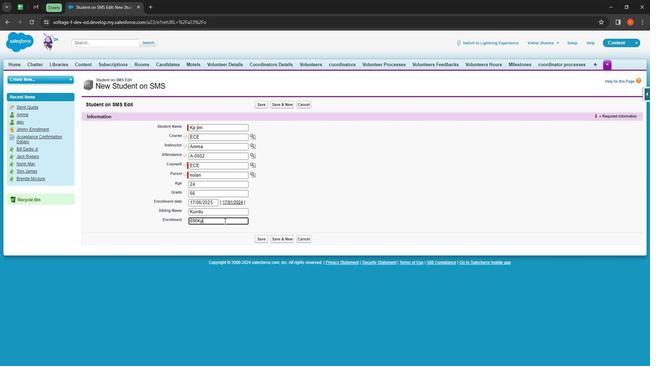 
Action: Mouse moved to (263, 239)
Screenshot: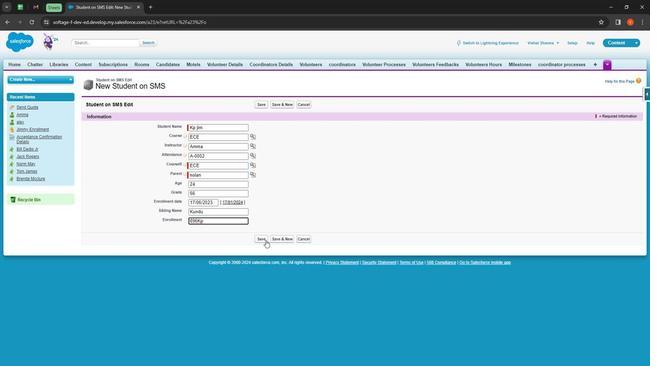 
Action: Mouse pressed left at (263, 239)
Screenshot: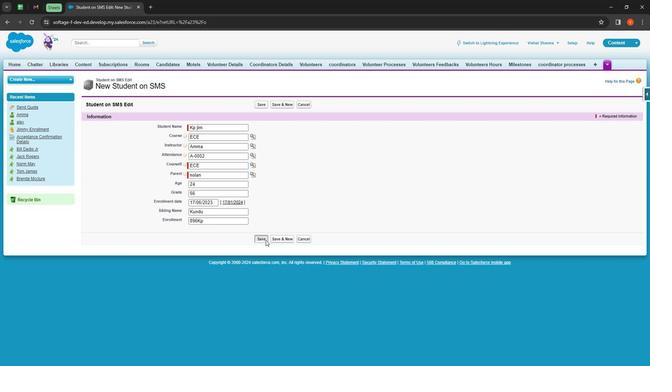 
Action: Mouse moved to (259, 226)
Screenshot: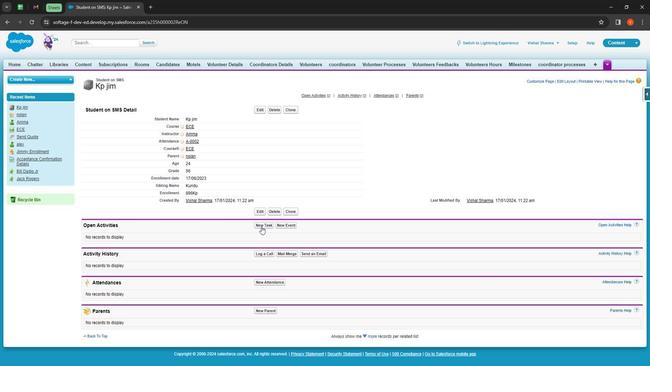 
Action: Mouse pressed left at (259, 226)
Screenshot: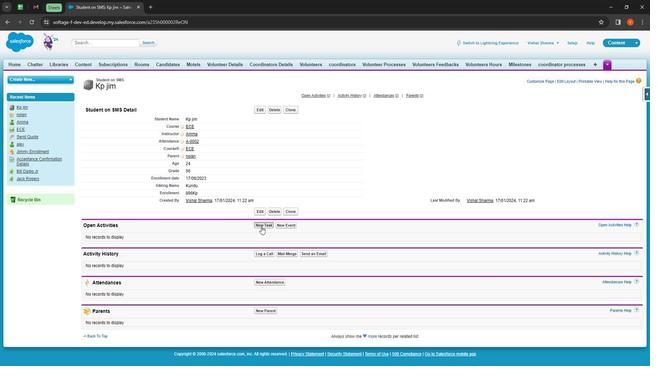 
Action: Mouse moved to (252, 148)
Screenshot: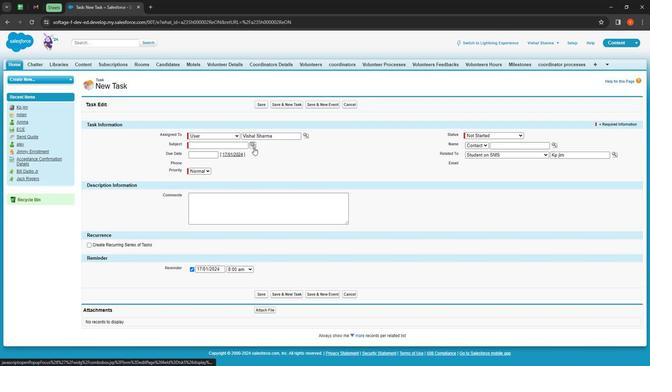 
Action: Mouse pressed left at (252, 148)
Screenshot: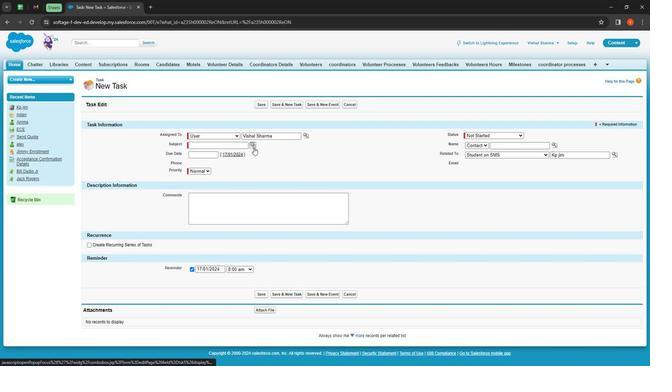 
Action: Mouse moved to (179, 199)
Screenshot: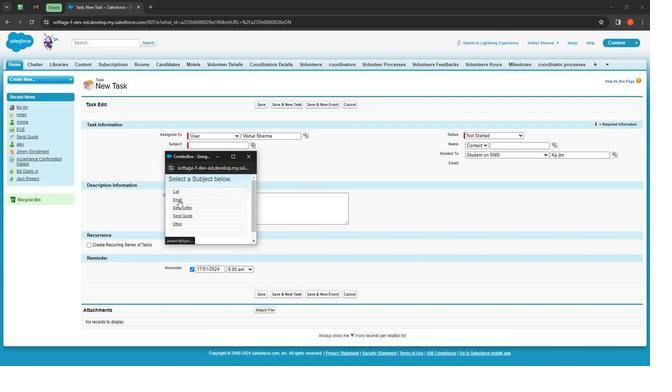 
Action: Mouse pressed left at (179, 199)
Screenshot: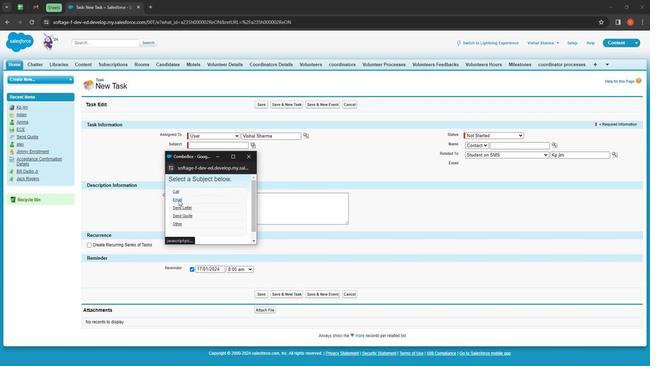 
Action: Mouse moved to (199, 156)
Screenshot: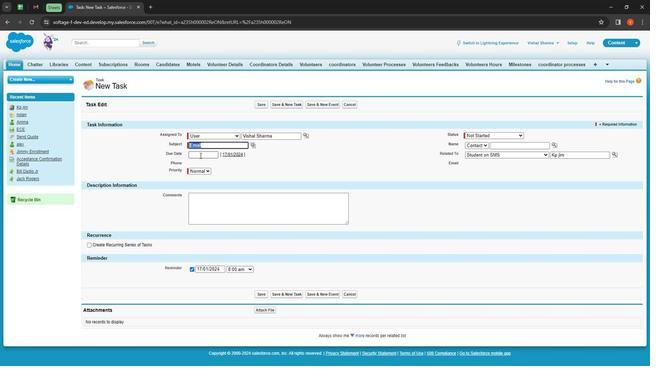 
Action: Mouse pressed left at (199, 156)
Screenshot: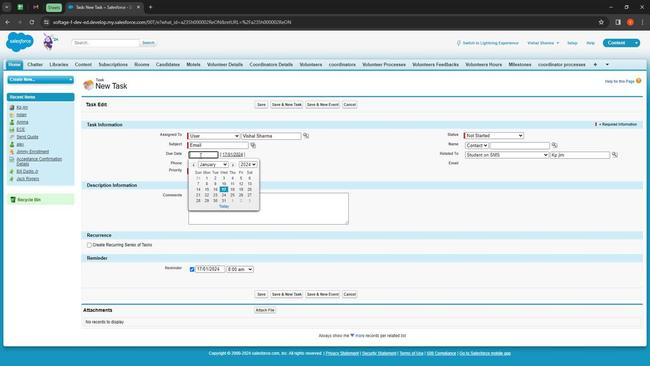 
Action: Mouse moved to (300, 185)
Screenshot: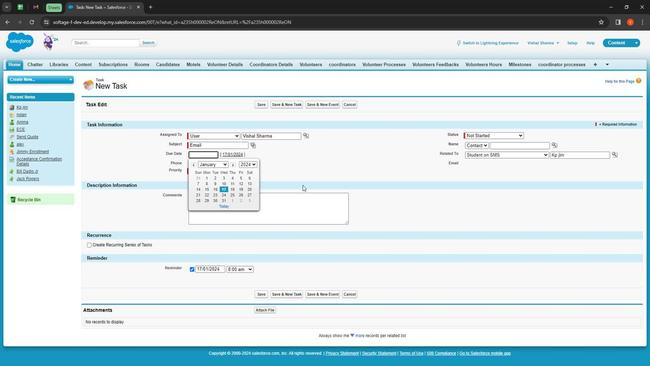 
Action: Key pressed 17/03/2024
Screenshot: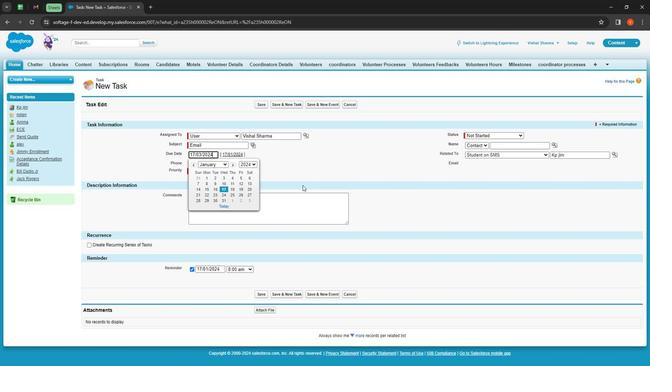 
Action: Mouse moved to (293, 165)
Screenshot: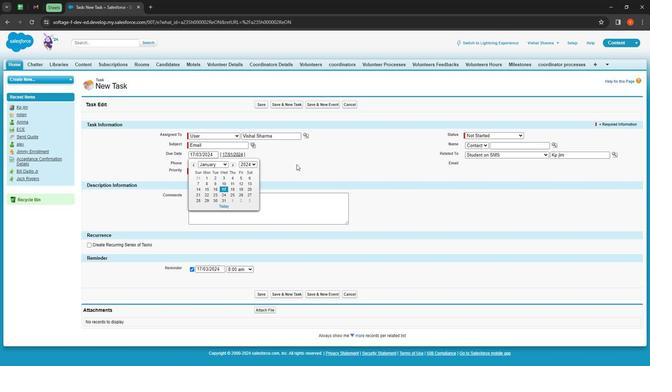 
Action: Mouse pressed left at (293, 165)
Screenshot: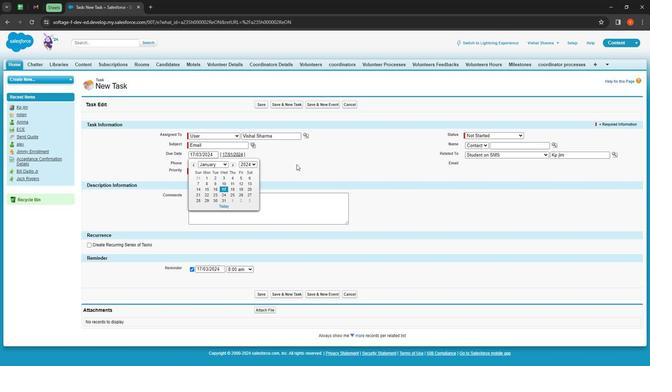 
Action: Mouse moved to (498, 143)
Screenshot: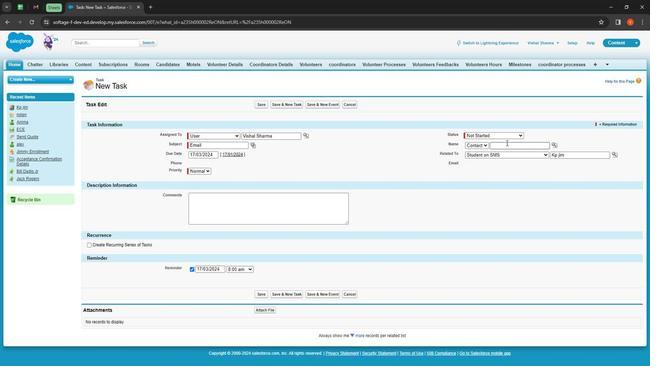 
Action: Mouse pressed left at (498, 143)
Screenshot: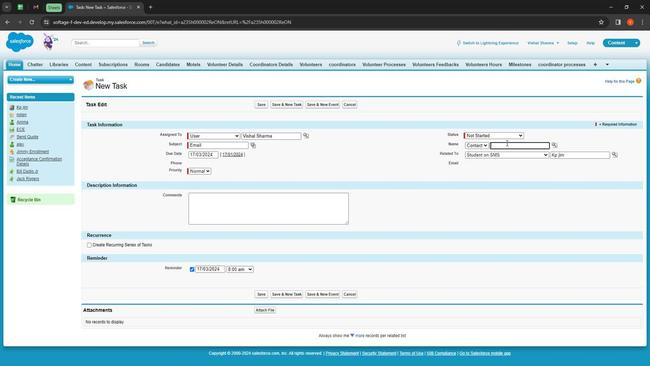 
Action: Mouse moved to (545, 145)
Screenshot: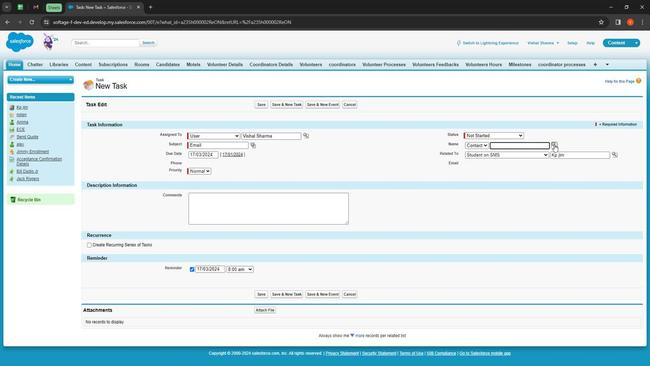 
Action: Mouse pressed left at (545, 145)
Screenshot: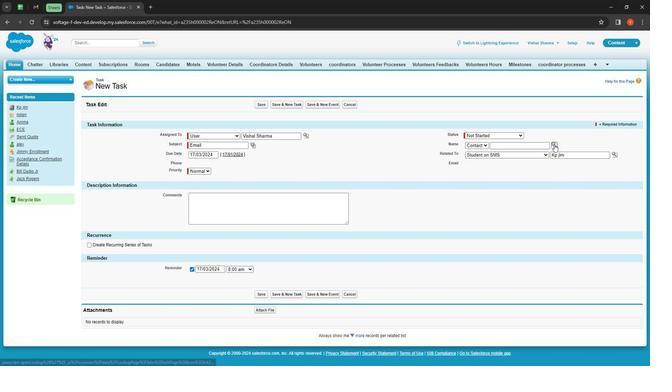 
Action: Mouse moved to (439, 290)
Screenshot: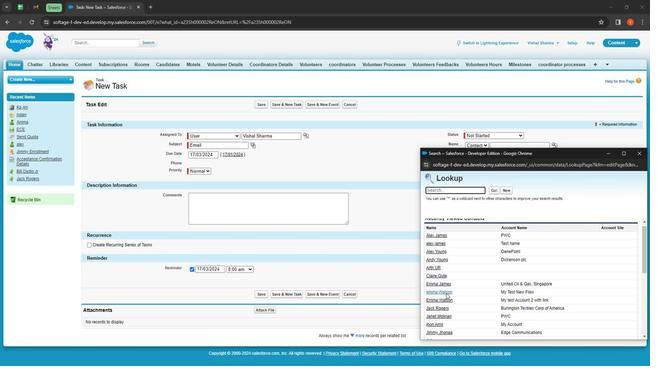 
Action: Mouse scrolled (439, 289) with delta (0, 0)
Screenshot: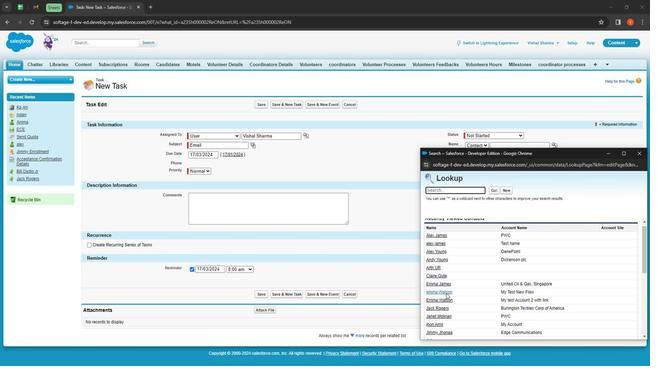 
Action: Mouse moved to (440, 291)
Screenshot: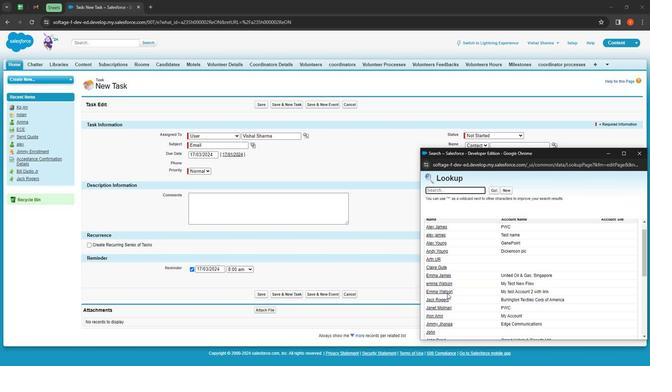 
Action: Mouse scrolled (440, 291) with delta (0, 0)
Screenshot: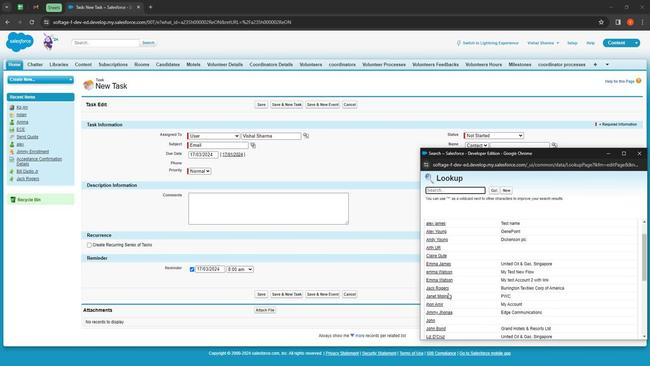
Action: Mouse moved to (441, 291)
Screenshot: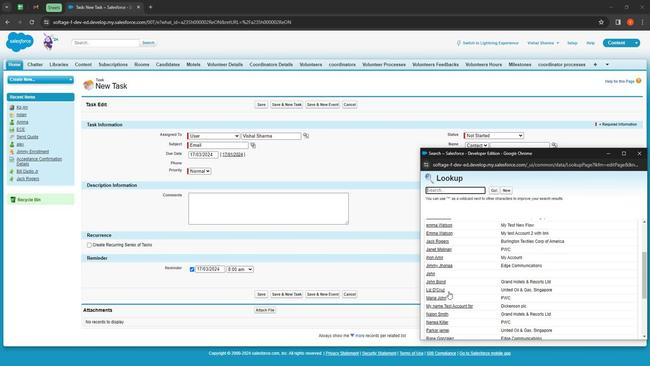 
Action: Mouse scrolled (441, 291) with delta (0, 0)
Screenshot: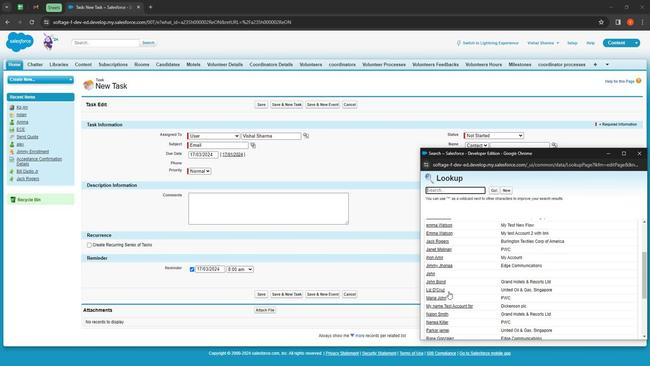 
Action: Mouse moved to (431, 255)
Screenshot: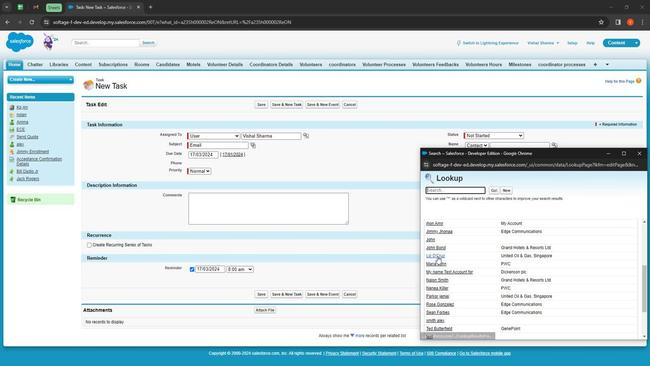 
Action: Mouse pressed left at (431, 255)
Screenshot: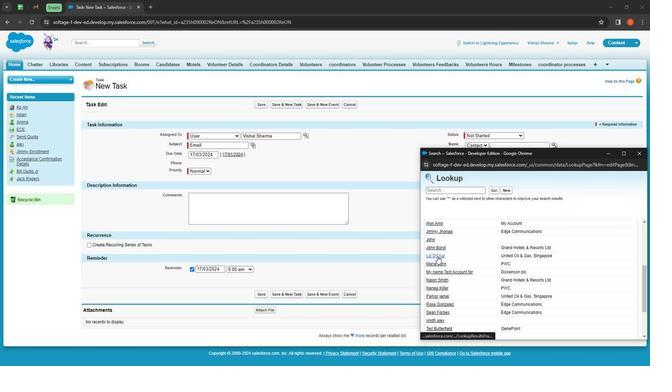 
Action: Mouse moved to (529, 190)
Screenshot: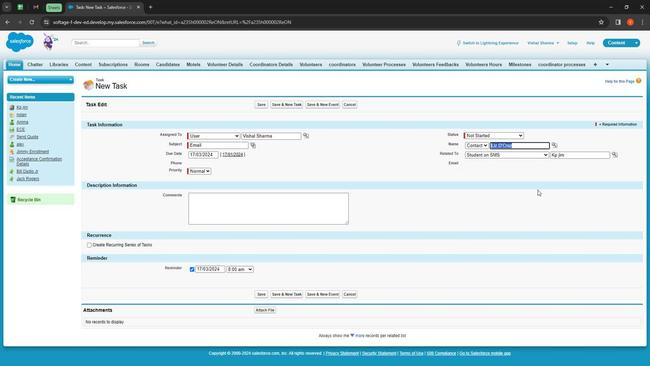 
Action: Mouse pressed left at (529, 190)
Screenshot: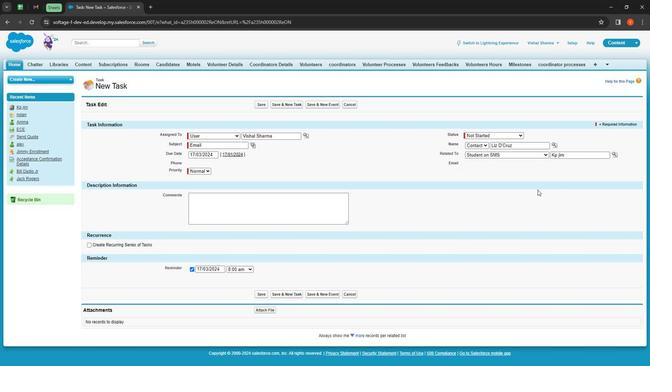 
Action: Mouse moved to (479, 137)
Screenshot: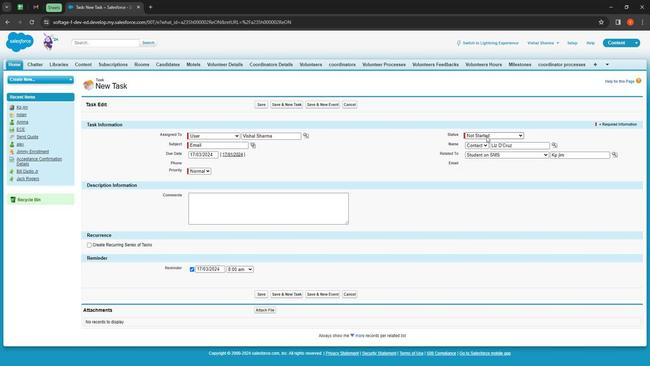 
Action: Mouse pressed left at (479, 137)
Screenshot: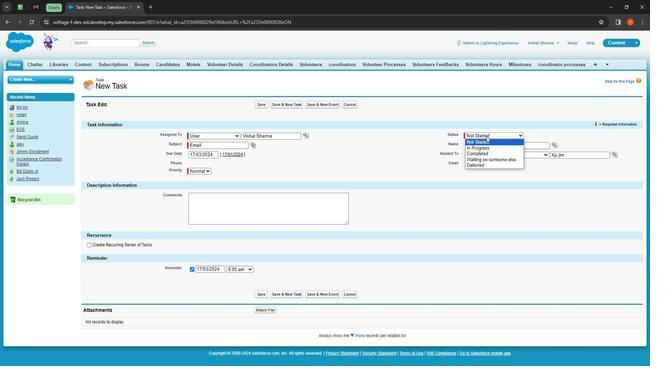 
Action: Mouse moved to (479, 151)
Screenshot: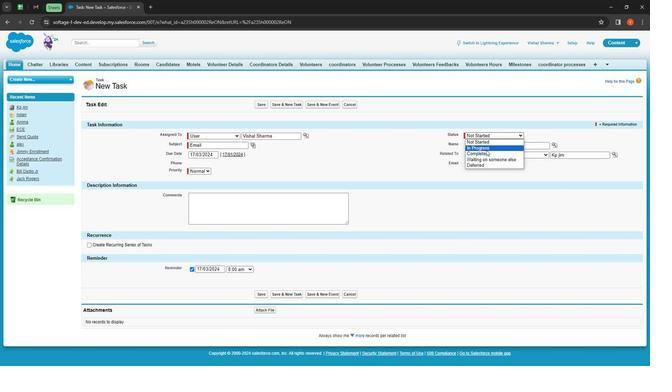 
Action: Mouse pressed left at (479, 151)
Screenshot: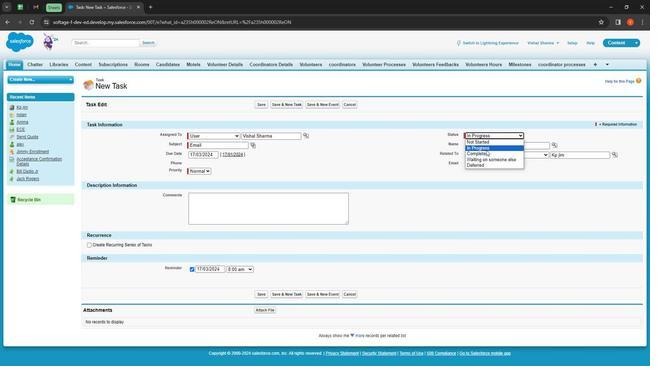 
Action: Mouse moved to (250, 199)
Screenshot: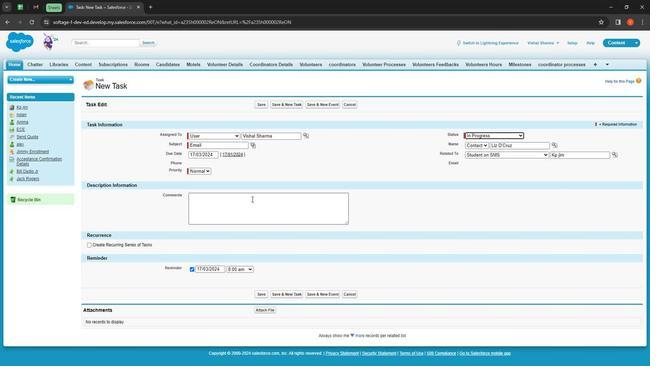 
Action: Mouse pressed left at (250, 199)
Screenshot: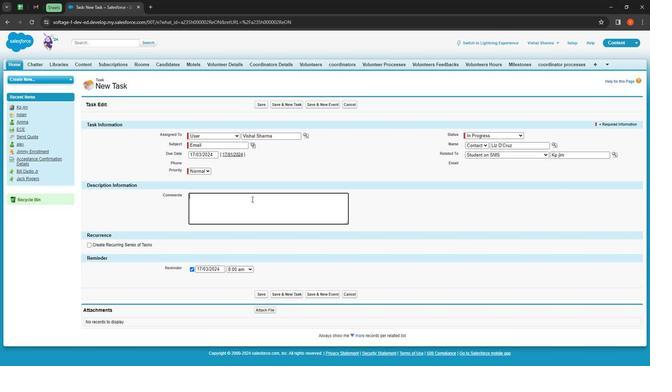 
Action: Mouse moved to (251, 208)
Screenshot: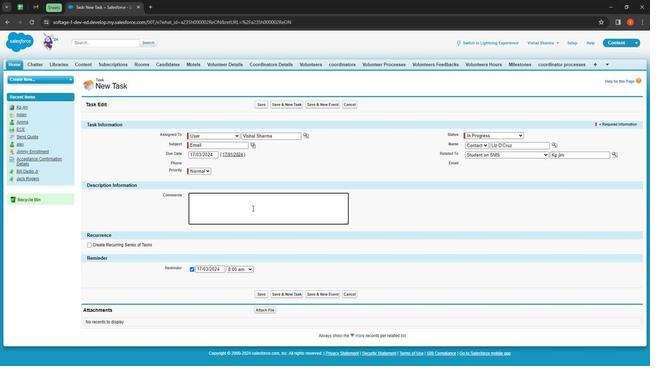 
Action: Key pressed <Key.shift>Email<Key.space><Key.shift><Key.shift><Key.shift><Key.shift><Key.shift><Key.shift><Key.shift><Key.shift><Key.shift><Key.shift><Key.shift><Key.shift><Key.shift><Key.shift><Key.shift><Key.shift><Key.shift><Key.shift><Key.shift><Key.shift><Key.shift><Key.shift><Key.shift><Key.shift><Key.shift><Key.shift><Key.shift><Key.shift><Key.shift><Key.shift><Key.shift><Key.shift><Key.shift><Key.shift><Key.shift><Key.shift><Key.shift><Key.shift><Key.shift><Key.shift><Key.shift><Key.shift><Key.shift><Key.shift><Key.shift><Key.shift><Key.shift><Key.shift><Key.shift><Key.shift>Sbject<Key.space><Key.left><Key.left><Key.left><Key.left><Key.left><Key.left>u<Key.down><Key.space>is<Key.space>in<Key.space>process<Key.space>make<Key.space><Key.shift>Sure<Key.space>to<Key.space>complete<Key.space>it<Key.space><Key.shift>Before<Key.space>the<Key.space><Key.shift>Dead<Key.space>line
Screenshot: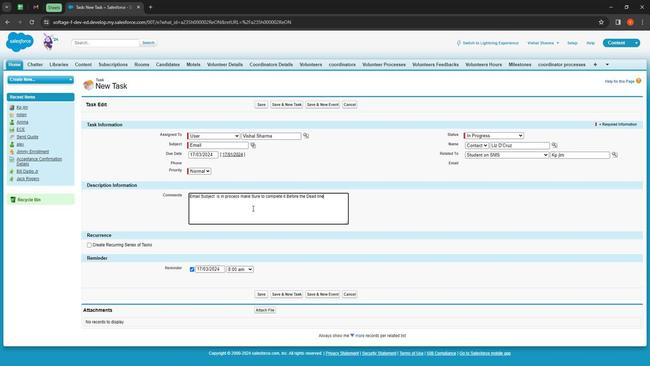 
Action: Mouse moved to (218, 243)
Screenshot: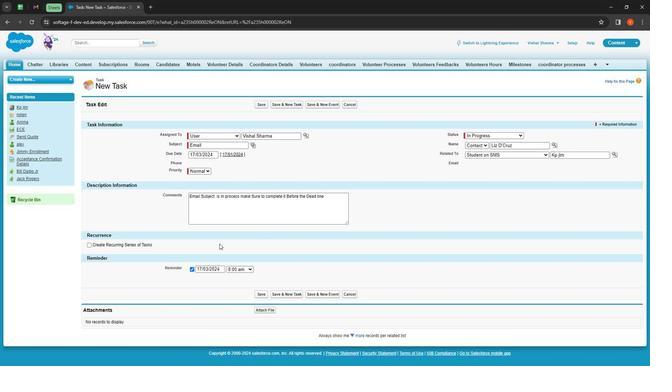 
Action: Mouse pressed left at (218, 243)
Screenshot: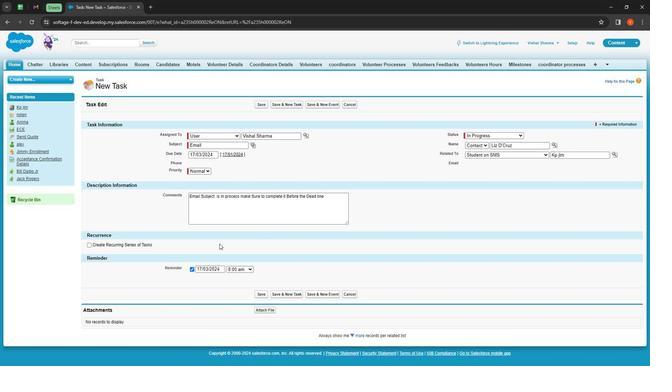 
Action: Mouse moved to (263, 291)
Screenshot: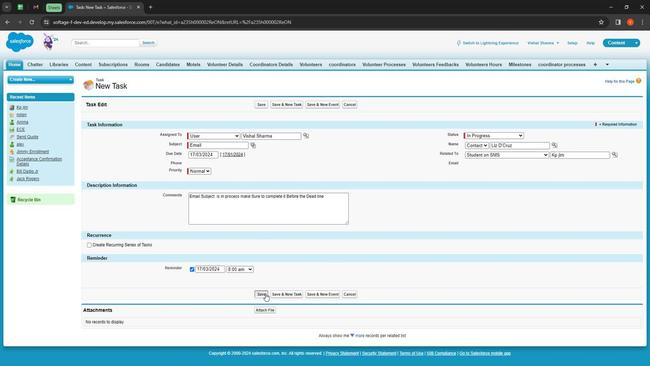 
Action: Mouse pressed left at (263, 291)
Screenshot: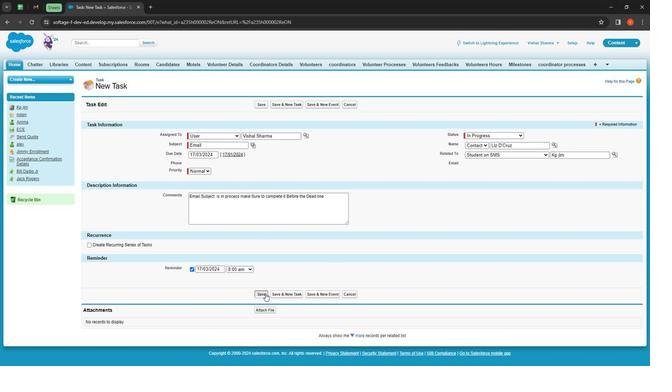 
Action: Mouse moved to (479, 240)
Screenshot: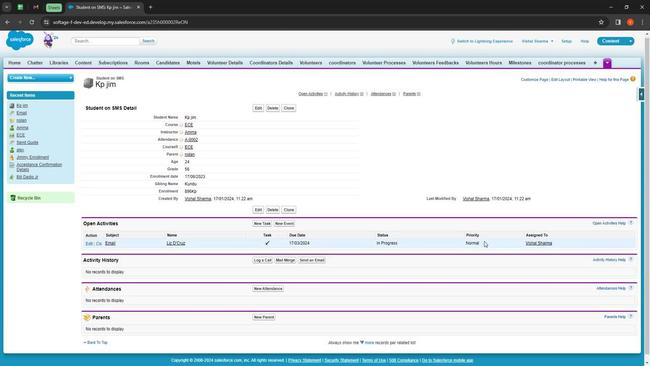 
Action: Mouse scrolled (479, 240) with delta (0, 0)
Screenshot: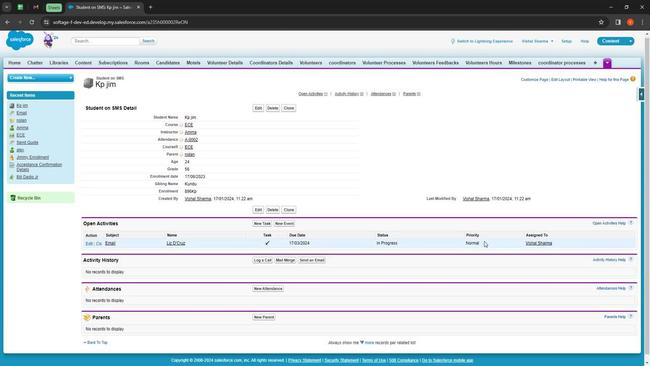 
Action: Mouse moved to (476, 240)
Screenshot: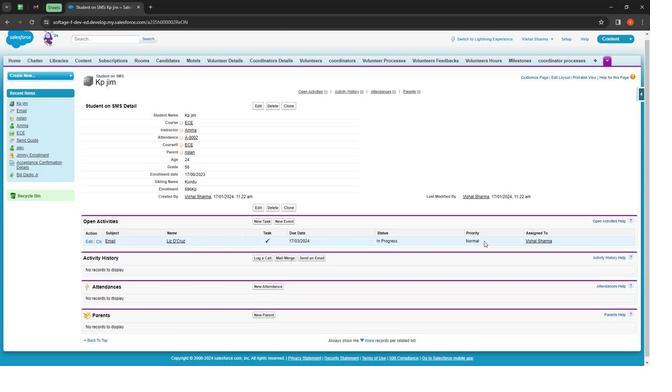 
Action: Mouse scrolled (476, 240) with delta (0, 0)
Screenshot: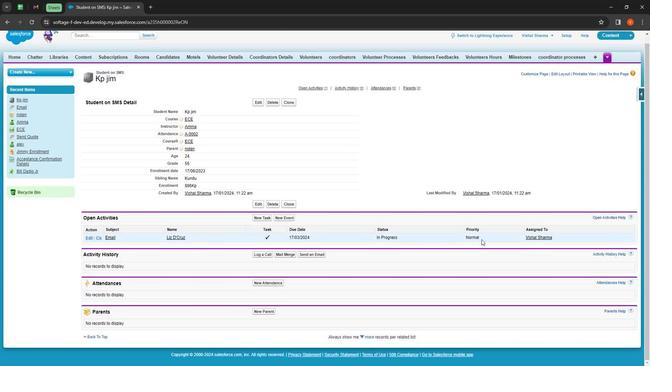 
Action: Mouse moved to (473, 237)
Screenshot: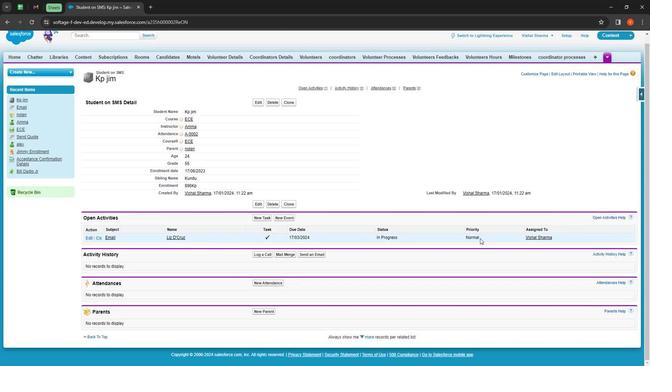 
Action: Mouse scrolled (473, 237) with delta (0, 0)
Screenshot: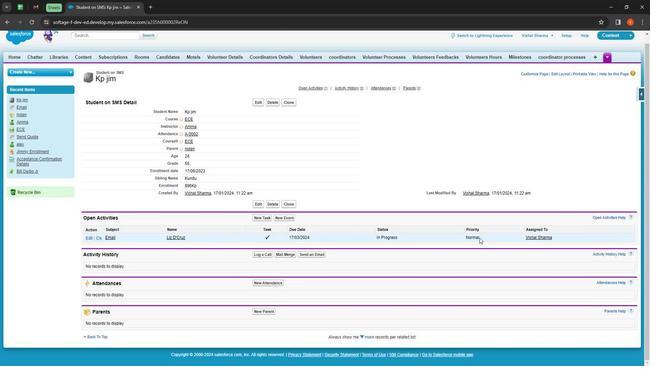 
Action: Mouse moved to (274, 283)
Screenshot: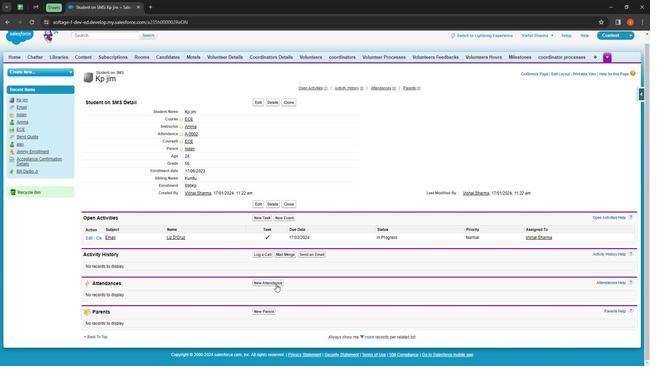 
Action: Mouse pressed left at (274, 283)
Screenshot: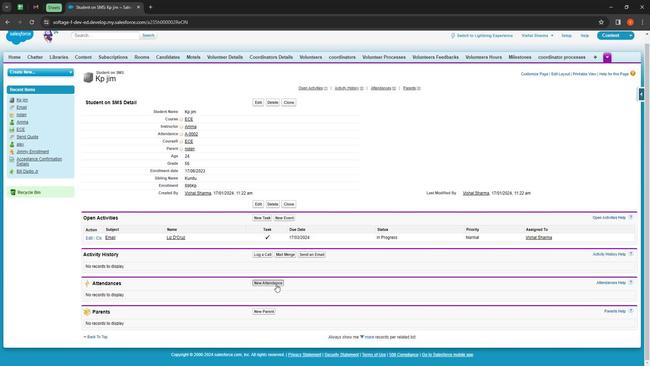 
Action: Mouse moved to (223, 162)
Screenshot: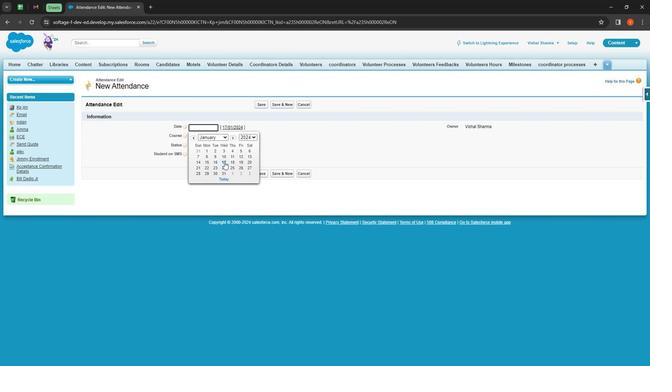 
Action: Mouse pressed left at (223, 162)
Screenshot: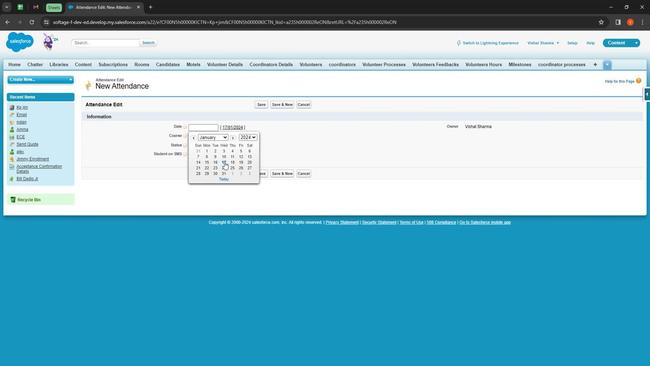 
Action: Mouse moved to (236, 136)
Screenshot: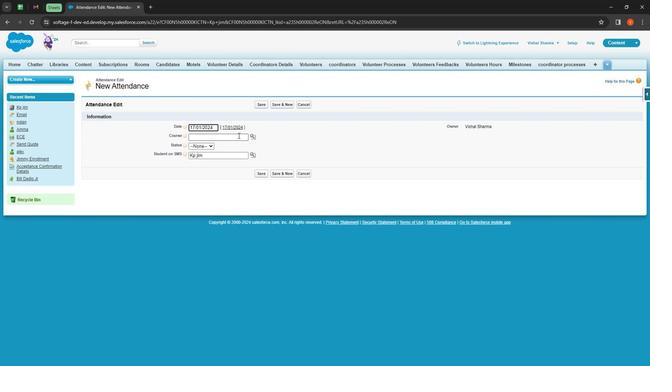 
Action: Mouse pressed left at (236, 136)
Screenshot: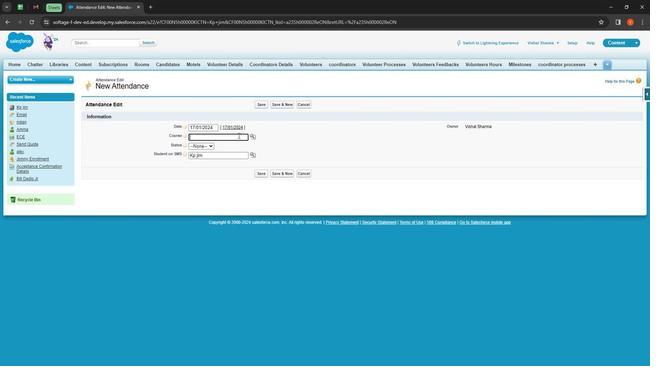 
Action: Mouse moved to (252, 137)
Screenshot: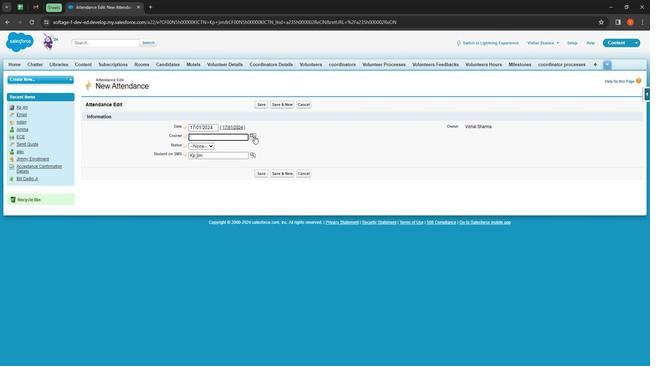 
Action: Mouse pressed left at (252, 137)
Screenshot: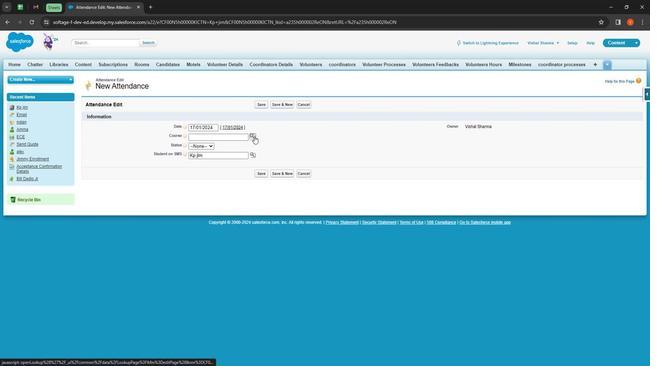 
Action: Mouse moved to (153, 237)
Screenshot: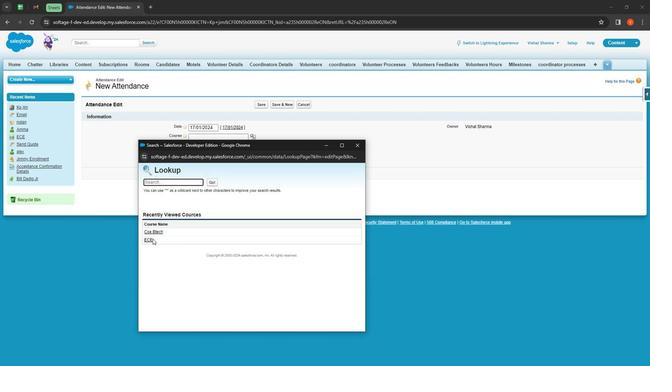 
Action: Mouse pressed left at (153, 237)
Screenshot: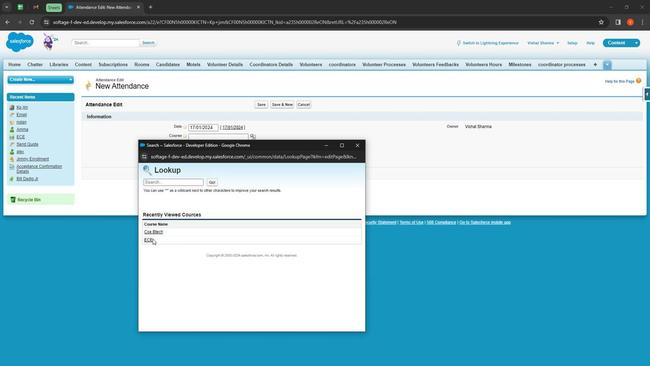 
Action: Mouse moved to (153, 237)
Screenshot: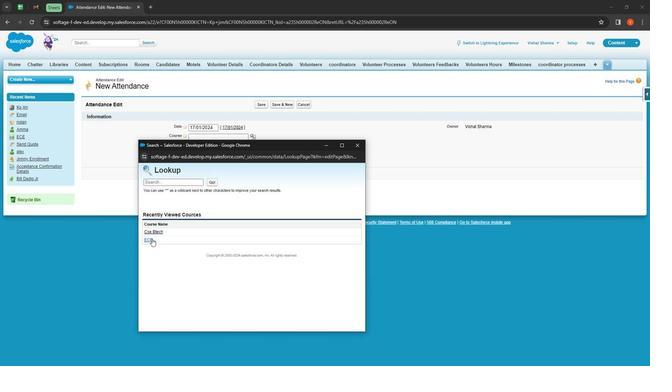 
Action: Mouse pressed left at (153, 237)
Screenshot: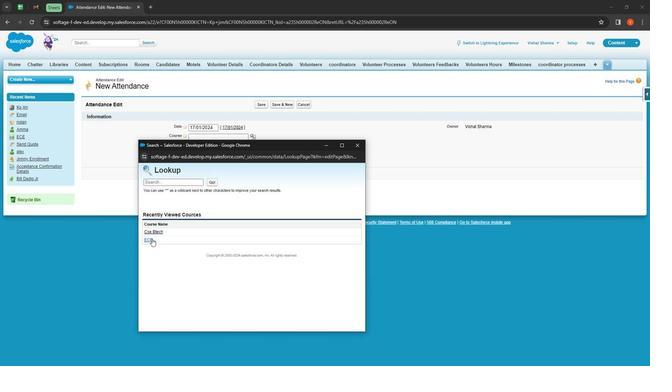 
Action: Mouse moved to (204, 147)
Screenshot: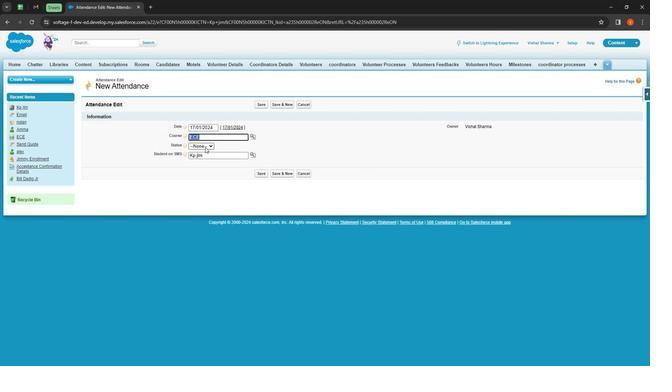 
Action: Mouse pressed left at (204, 147)
Screenshot: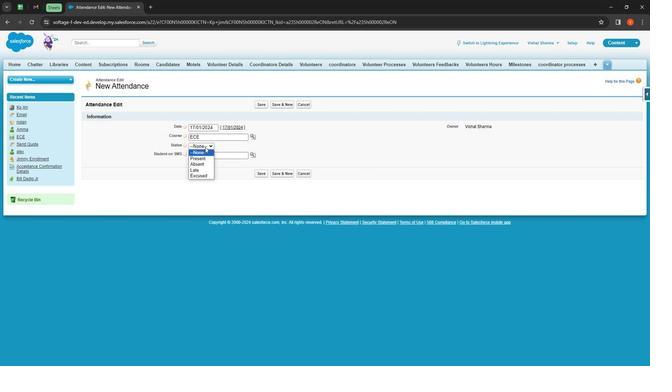 
Action: Mouse moved to (201, 158)
Screenshot: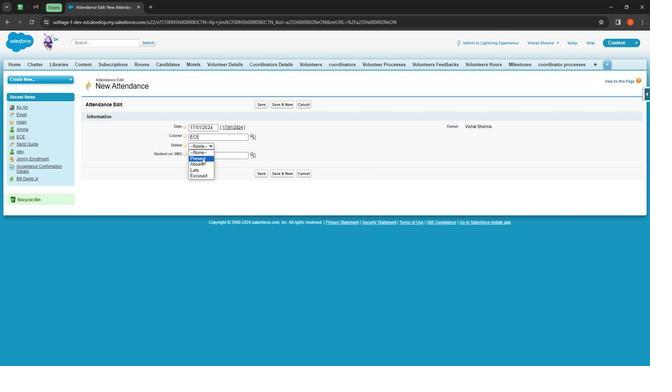 
Action: Mouse pressed left at (201, 158)
Screenshot: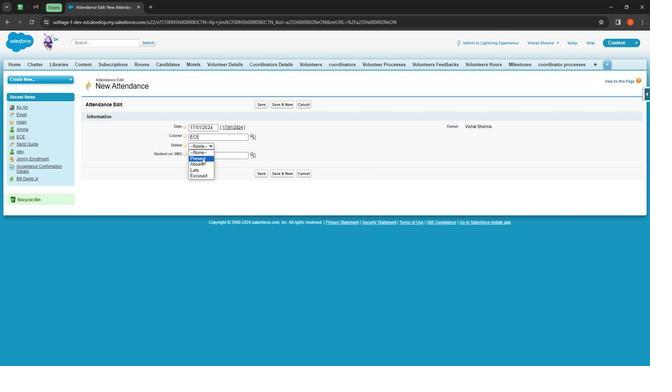 
Action: Mouse moved to (261, 171)
Screenshot: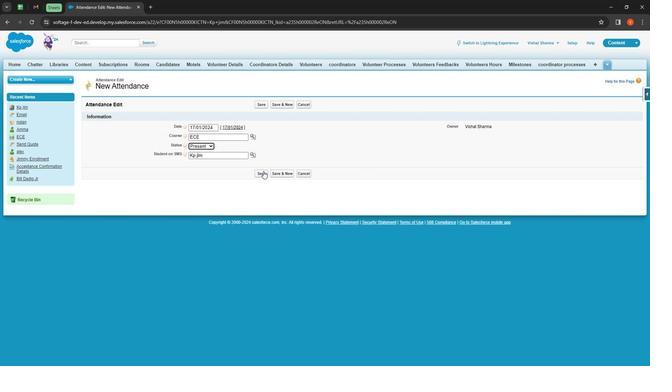 
Action: Mouse pressed left at (261, 171)
Screenshot: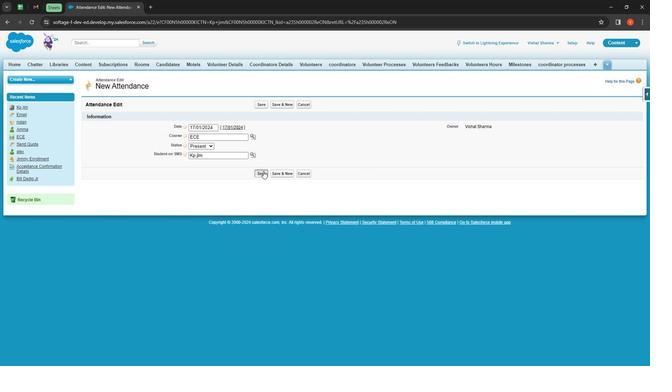 
Action: Mouse moved to (285, 293)
Screenshot: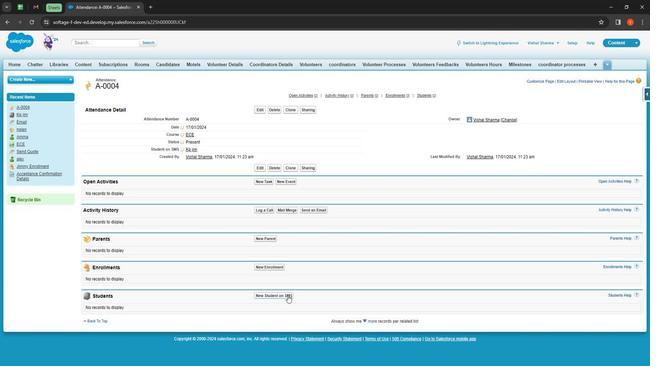 
Action: Mouse pressed left at (285, 293)
Screenshot: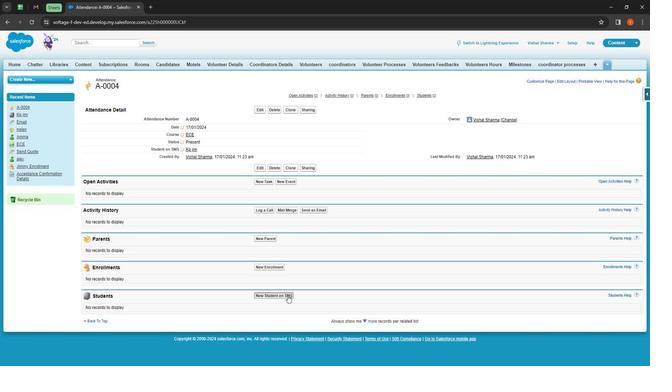 
Action: Mouse moved to (203, 129)
Screenshot: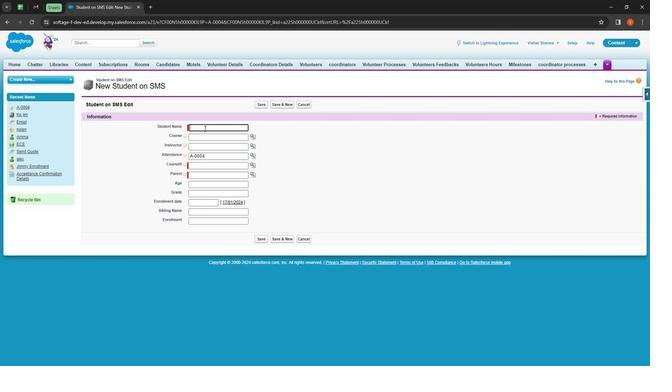 
Action: Mouse pressed left at (203, 129)
Screenshot: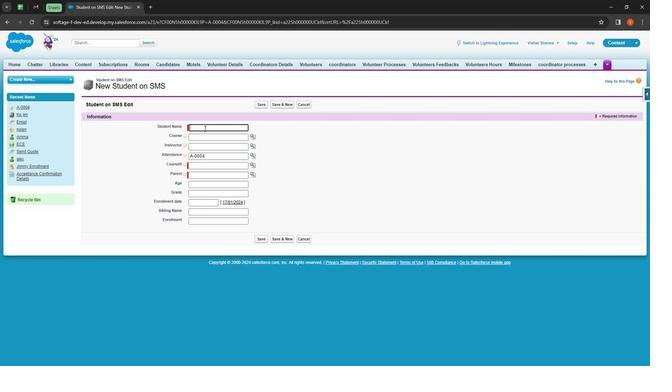 
Action: Mouse moved to (230, 122)
Screenshot: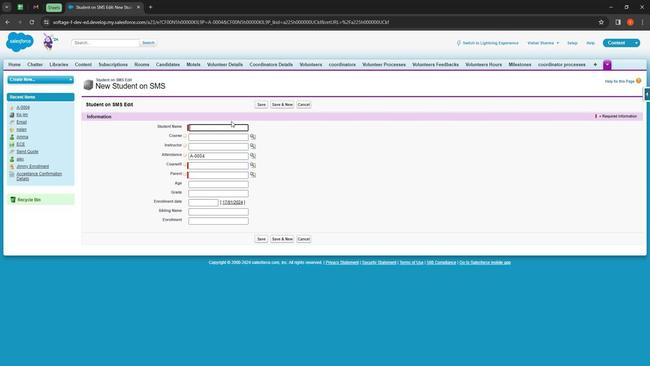 
Action: Key pressed <Key.shift_r><Key.shift_r><Key.shift_r>Mahin
Screenshot: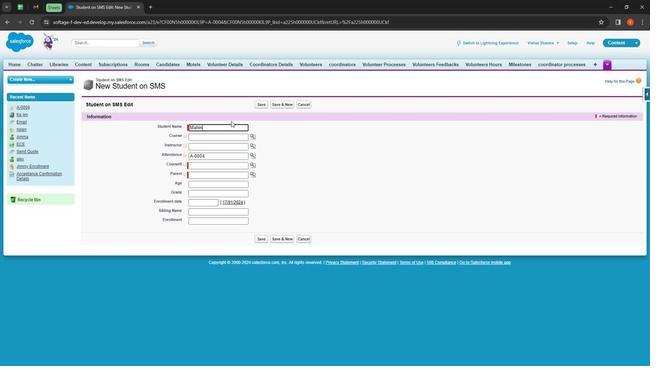 
Action: Mouse moved to (215, 140)
Screenshot: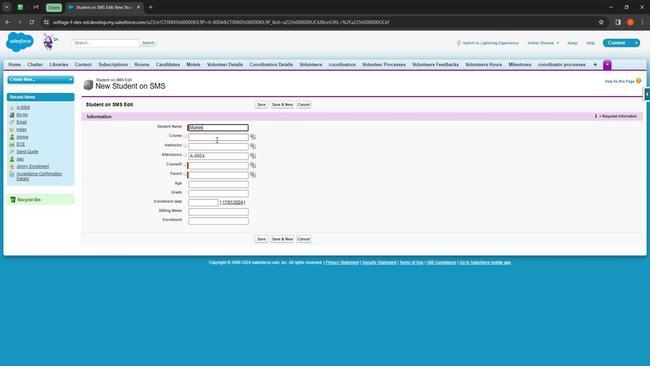 
Action: Mouse pressed left at (215, 140)
Screenshot: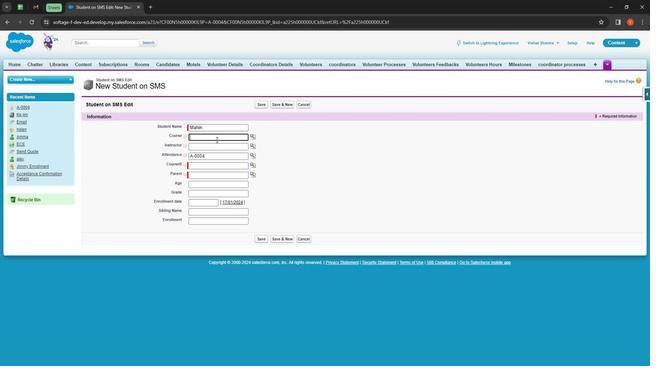 
Action: Mouse moved to (249, 138)
Screenshot: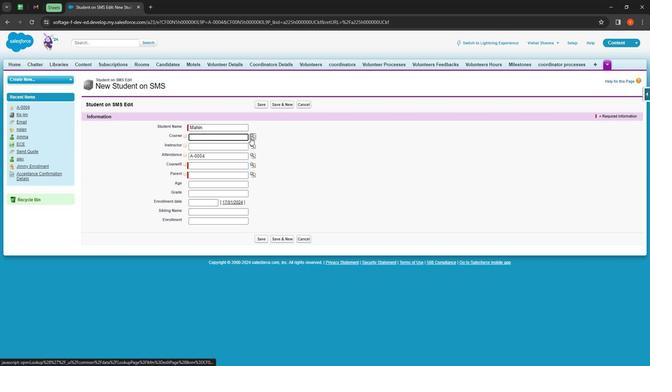 
Action: Mouse pressed left at (249, 138)
Screenshot: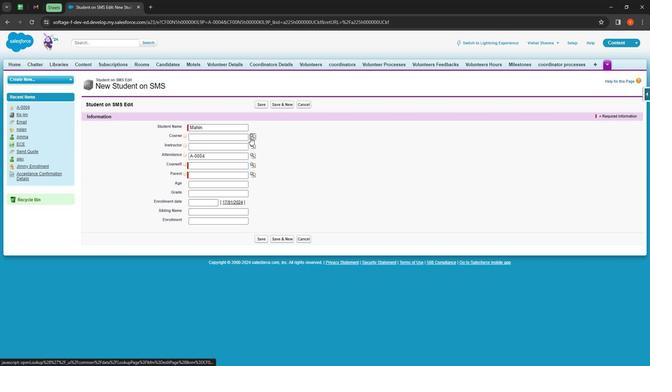 
Action: Mouse moved to (145, 241)
Screenshot: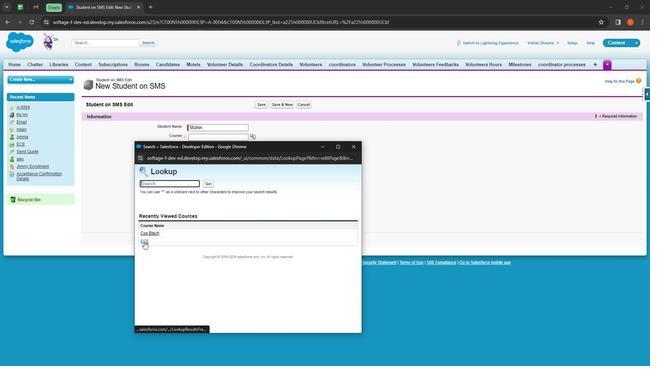 
Action: Mouse pressed left at (145, 241)
Screenshot: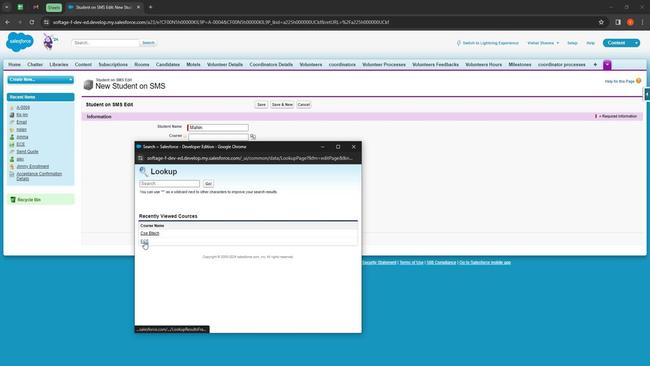 
Action: Mouse moved to (252, 147)
Screenshot: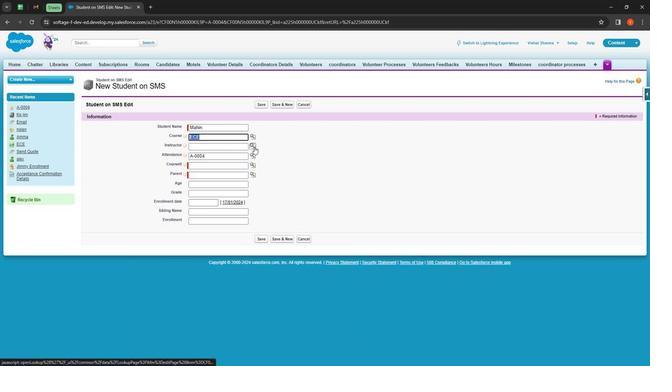 
Action: Mouse pressed left at (252, 147)
Screenshot: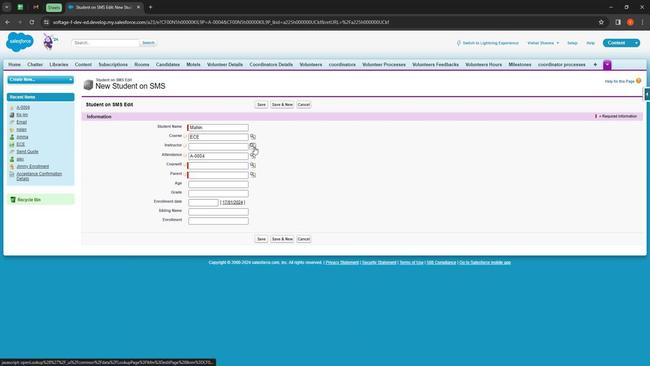 
Action: Mouse moved to (154, 249)
Screenshot: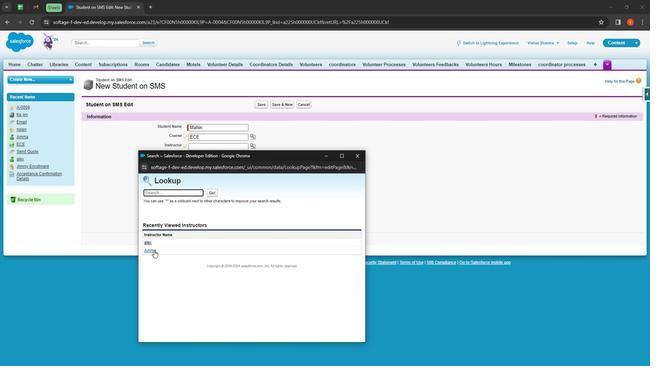 
Action: Mouse pressed left at (154, 249)
Screenshot: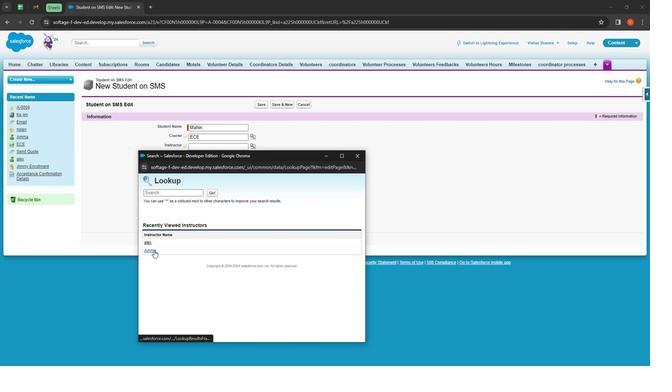 
Action: Mouse moved to (251, 163)
Screenshot: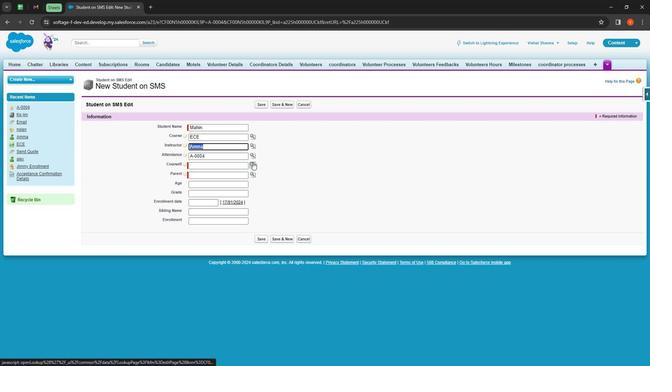 
Action: Mouse pressed left at (251, 163)
Screenshot: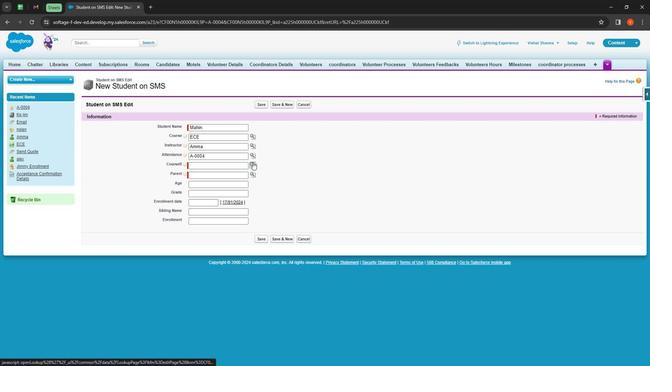 
Action: Mouse moved to (155, 257)
Screenshot: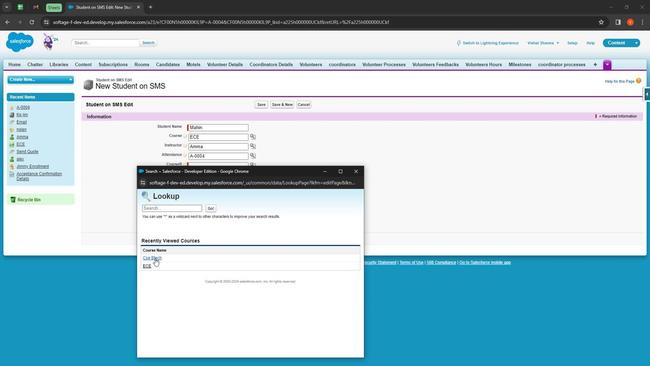 
Action: Mouse pressed left at (155, 257)
Screenshot: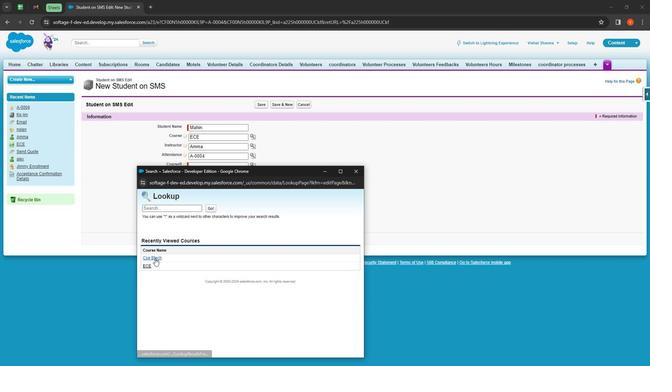 
Action: Mouse moved to (251, 174)
Screenshot: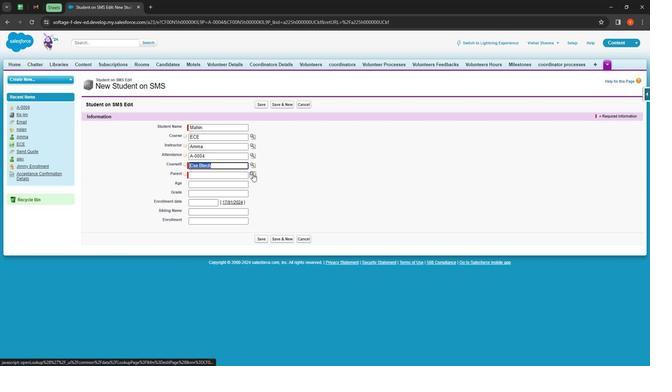 
Action: Mouse pressed left at (251, 174)
Screenshot: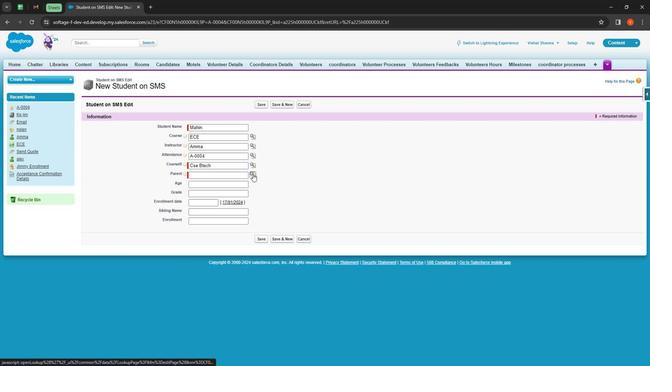 
Action: Mouse moved to (151, 284)
Screenshot: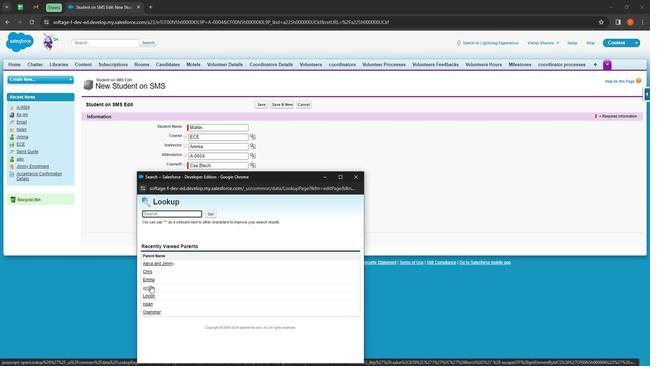 
Action: Mouse pressed left at (151, 284)
Screenshot: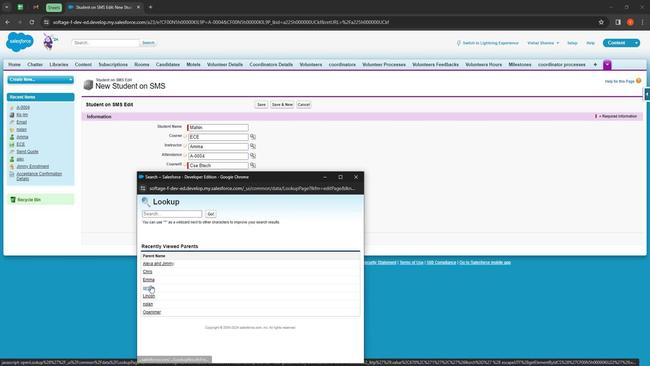 
Action: Mouse moved to (213, 188)
Screenshot: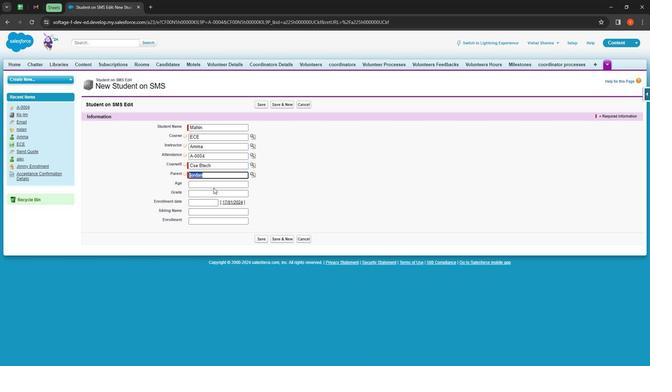 
Action: Mouse pressed left at (213, 188)
Screenshot: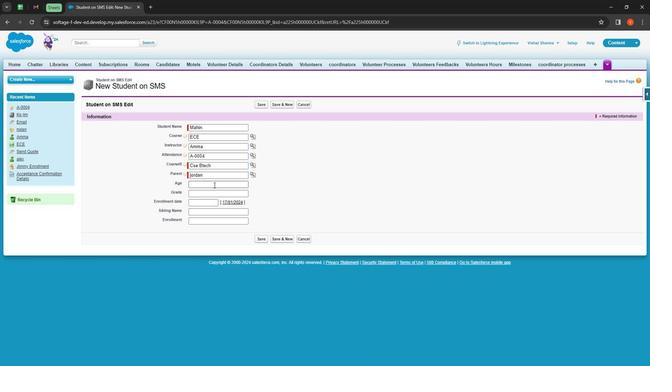
Action: Mouse moved to (214, 184)
Screenshot: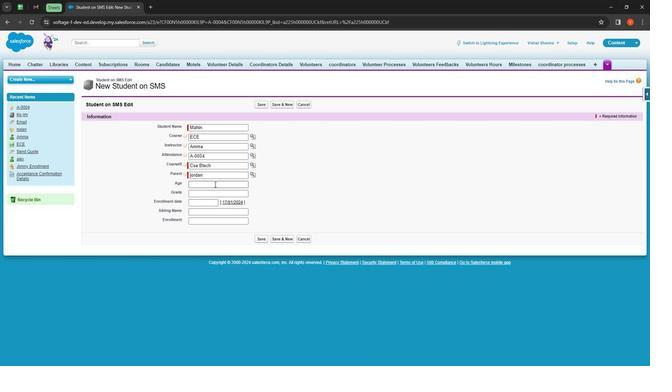 
Action: Mouse pressed left at (214, 184)
Screenshot: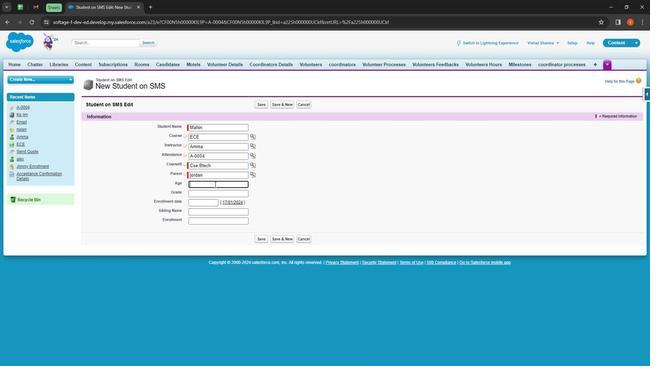 
Action: Mouse moved to (220, 183)
Screenshot: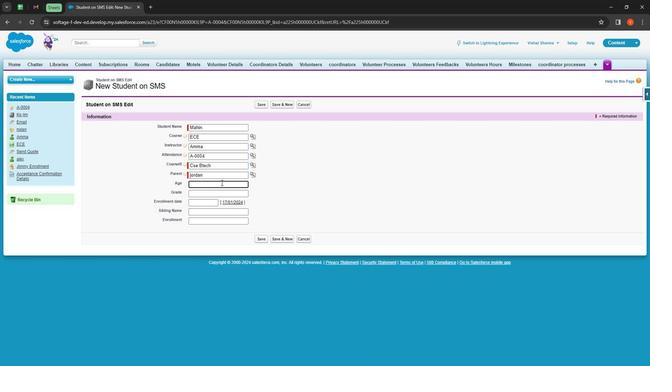 
Action: Key pressed 29
Screenshot: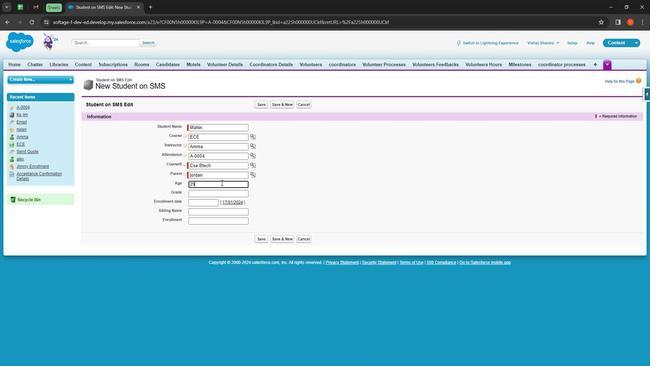
Action: Mouse moved to (211, 195)
Screenshot: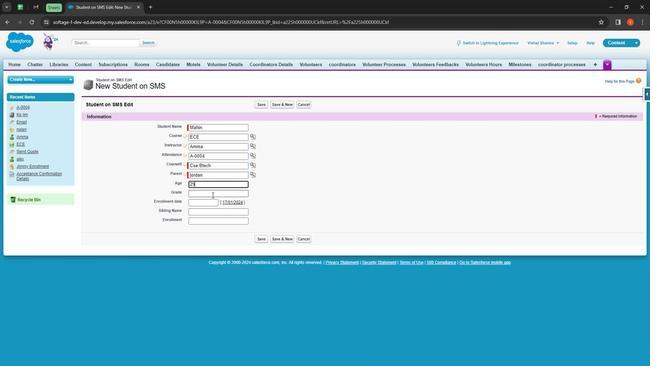 
Action: Mouse pressed left at (211, 195)
Screenshot: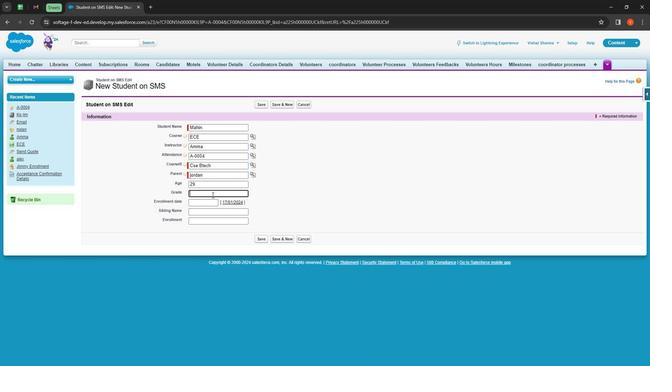 
Action: Key pressed <Key.shift>Male
Screenshot: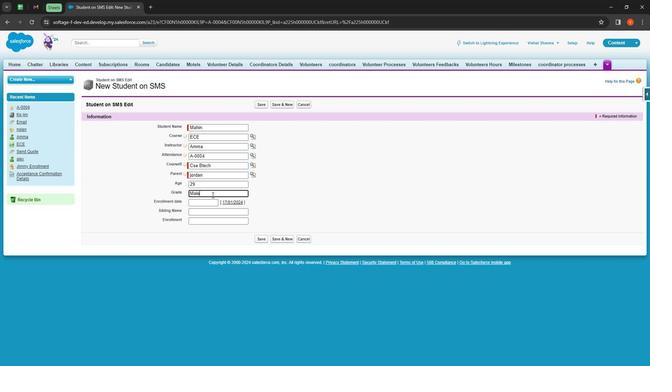 
Action: Mouse moved to (202, 202)
Screenshot: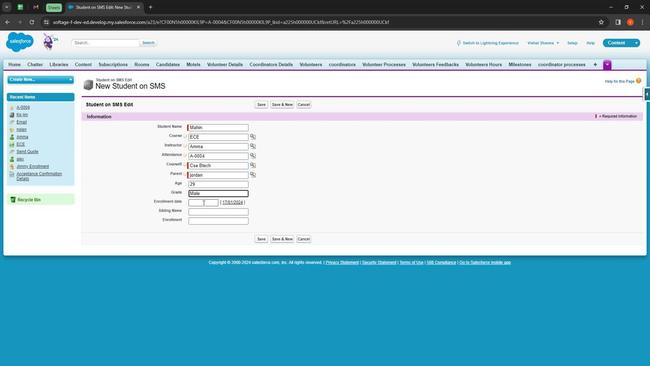 
Action: Mouse pressed left at (202, 202)
Screenshot: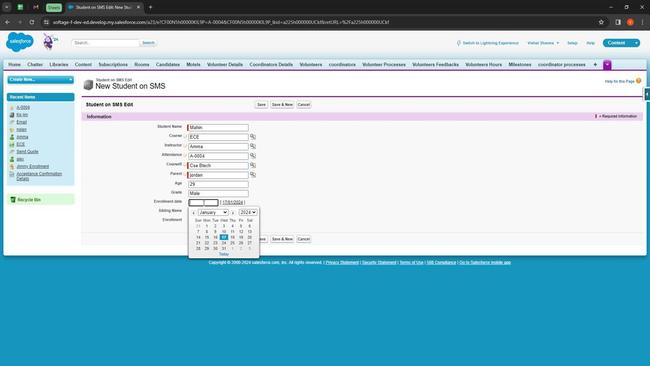 
Action: Key pressed 17/2<Key.left>0<Key.right><Key.right>/2025
Screenshot: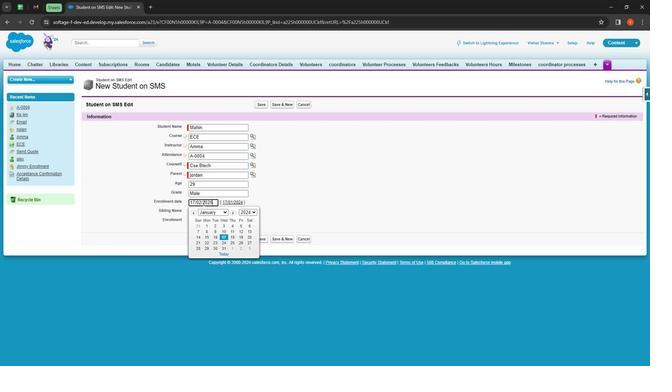 
Action: Mouse moved to (308, 191)
Screenshot: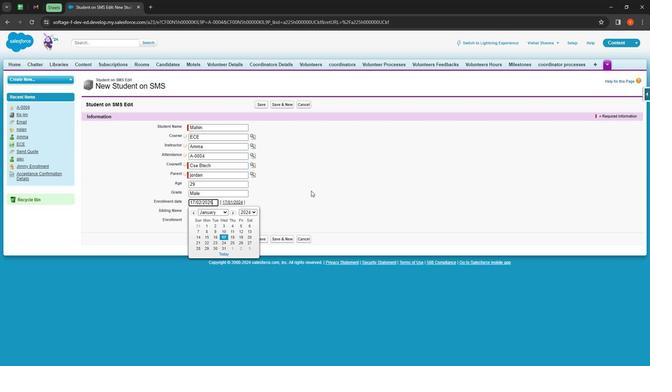 
Action: Mouse pressed left at (308, 191)
Screenshot: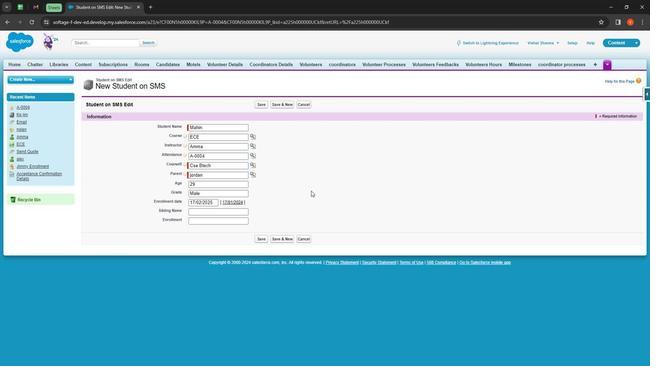 
Action: Mouse moved to (212, 212)
Screenshot: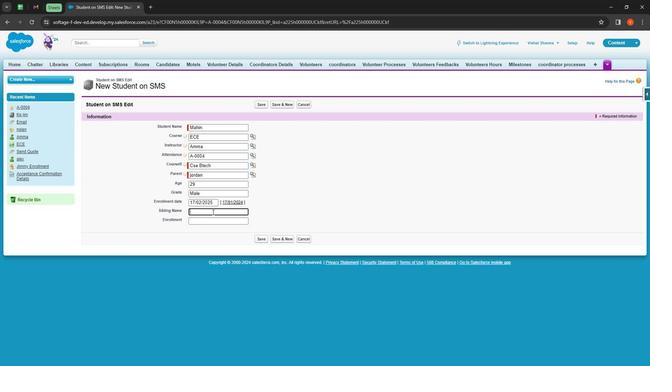 
Action: Mouse pressed left at (212, 212)
Screenshot: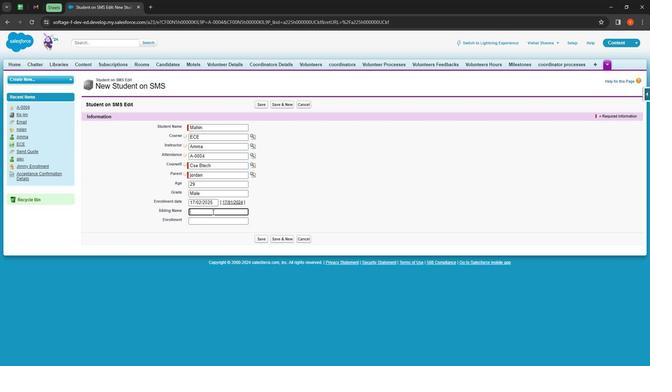 
Action: Mouse moved to (212, 211)
Screenshot: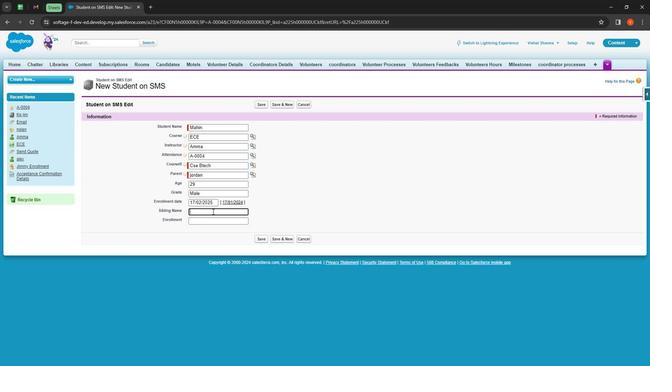 
Action: Key pressed jimmy
Screenshot: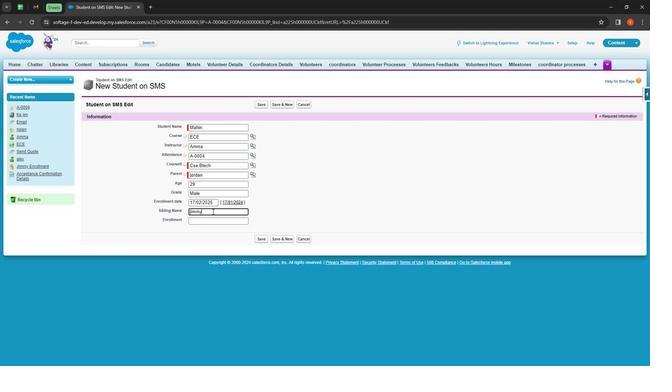 
Action: Mouse moved to (218, 222)
Screenshot: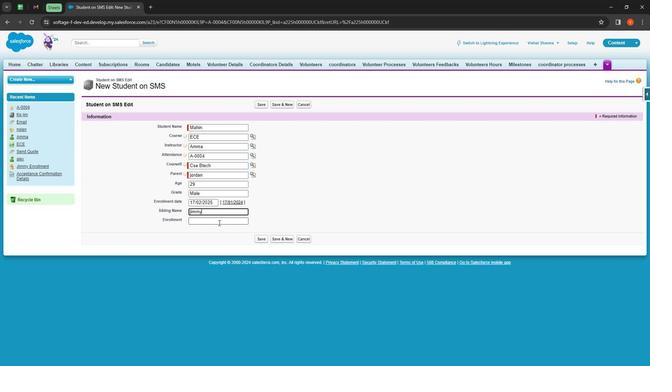 
Action: Mouse pressed left at (218, 222)
Screenshot: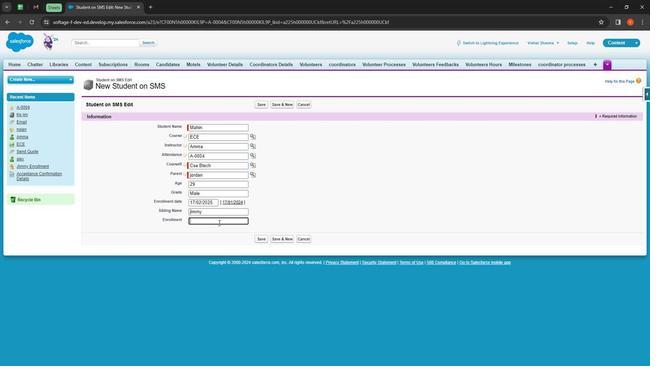 
Action: Key pressed jimmy67
Screenshot: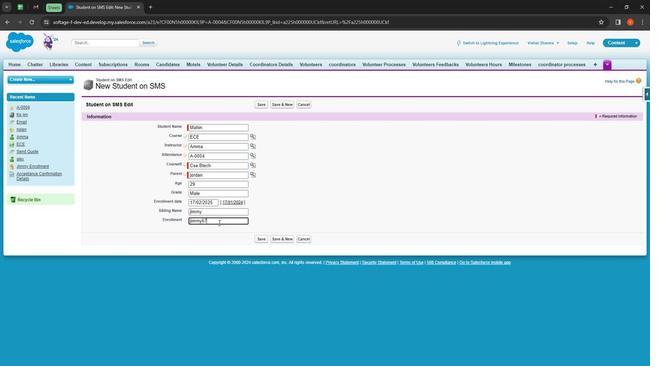
Action: Mouse moved to (261, 237)
Screenshot: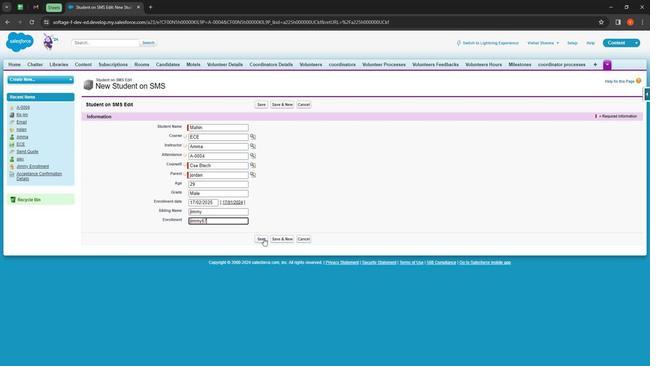 
Action: Mouse pressed left at (261, 237)
Screenshot: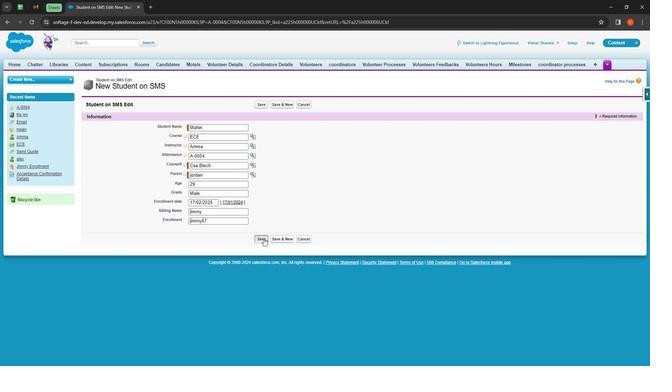 
Action: Mouse moved to (584, 66)
Screenshot: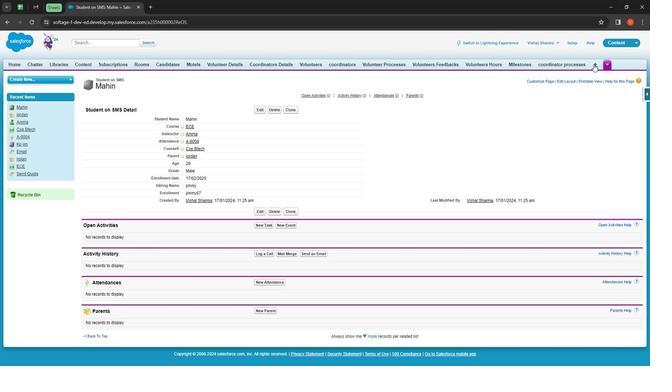 
Action: Mouse pressed left at (584, 66)
Screenshot: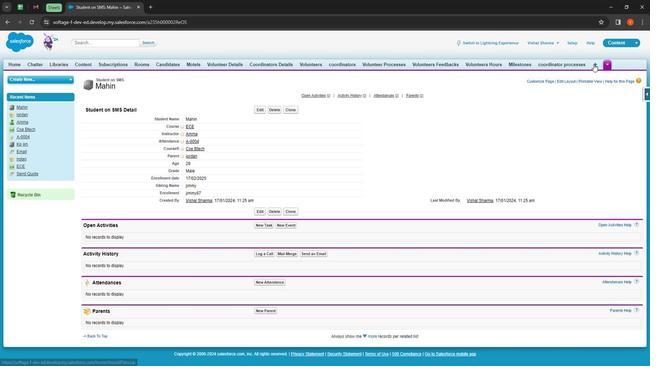
Action: Mouse moved to (336, 231)
Screenshot: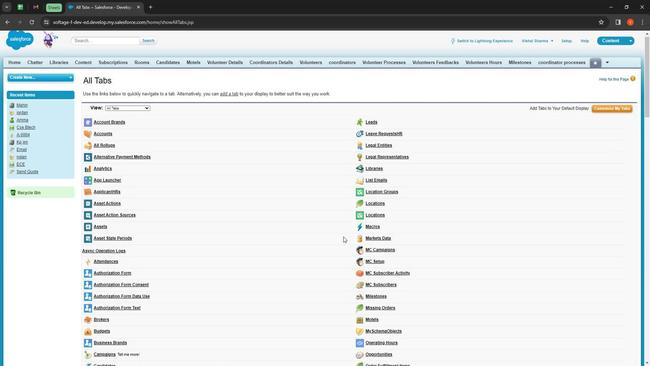
Action: Mouse scrolled (336, 231) with delta (0, 0)
Screenshot: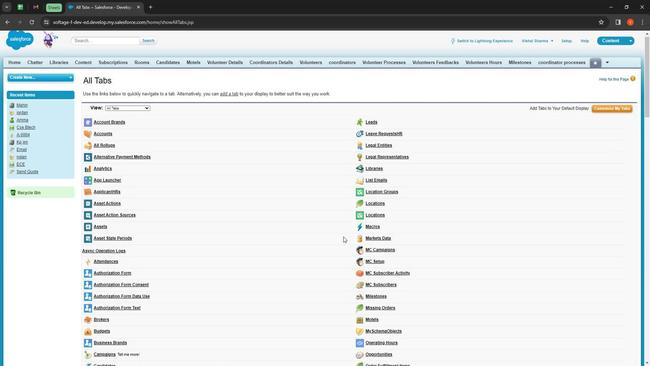 
Action: Mouse moved to (339, 235)
Screenshot: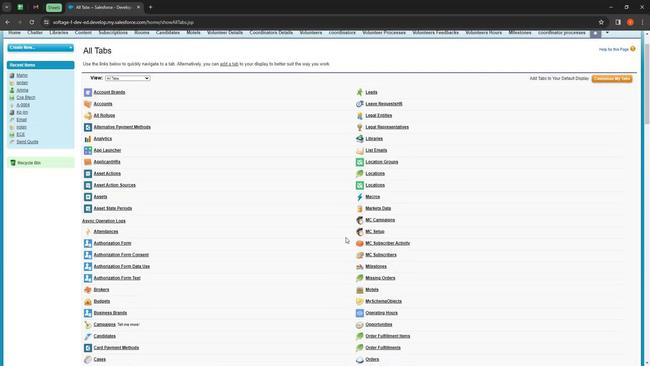 
Action: Mouse scrolled (339, 235) with delta (0, 0)
Screenshot: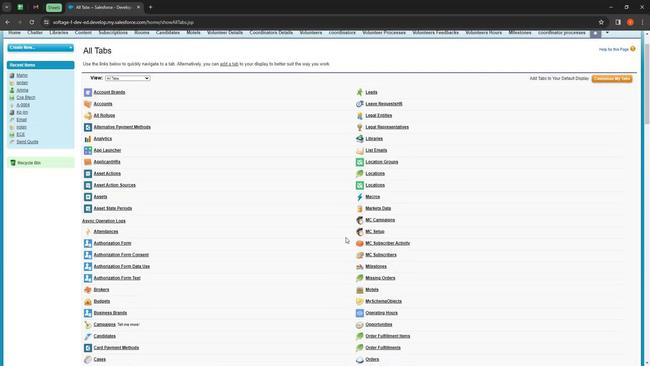 
Action: Mouse moved to (339, 235)
Screenshot: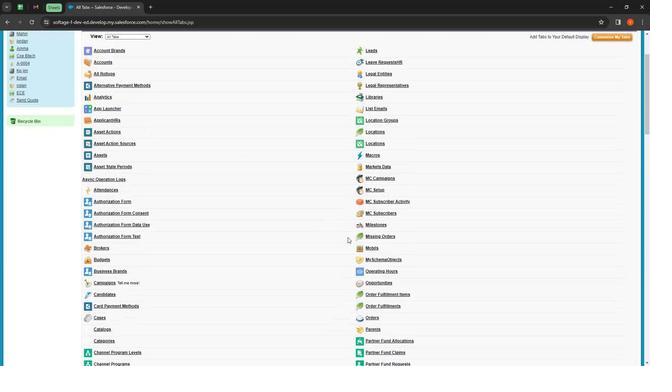 
Action: Mouse scrolled (339, 235) with delta (0, 0)
Screenshot: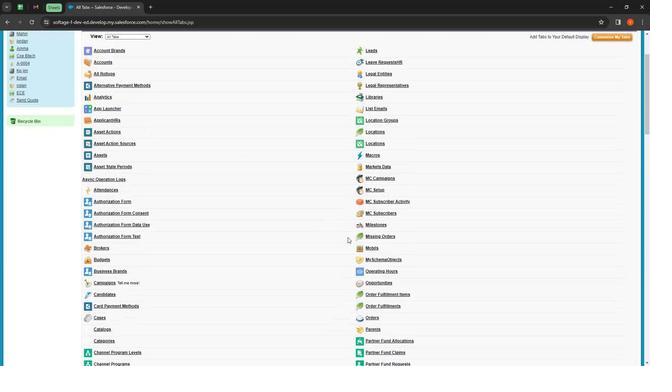 
Action: Mouse moved to (341, 236)
Screenshot: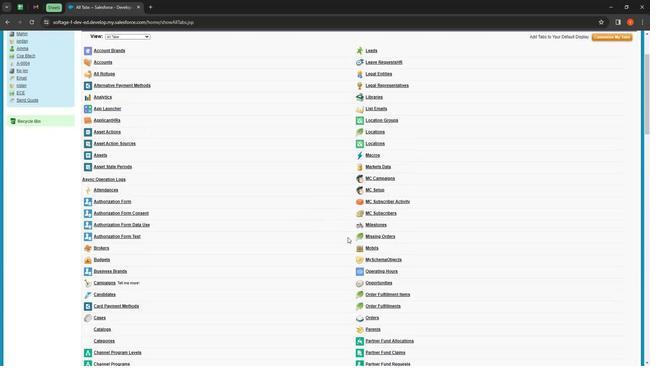 
Action: Mouse scrolled (341, 236) with delta (0, 0)
Screenshot: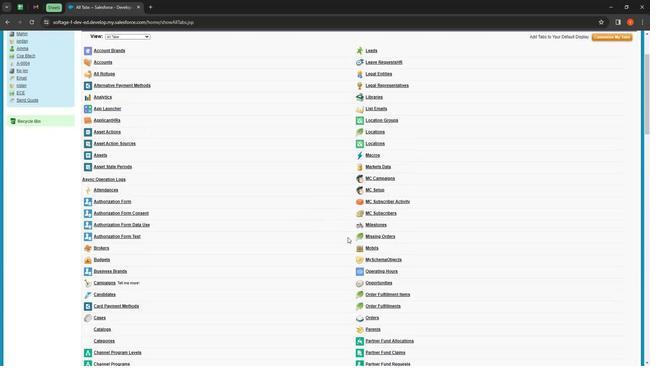 
Action: Mouse moved to (341, 236)
Screenshot: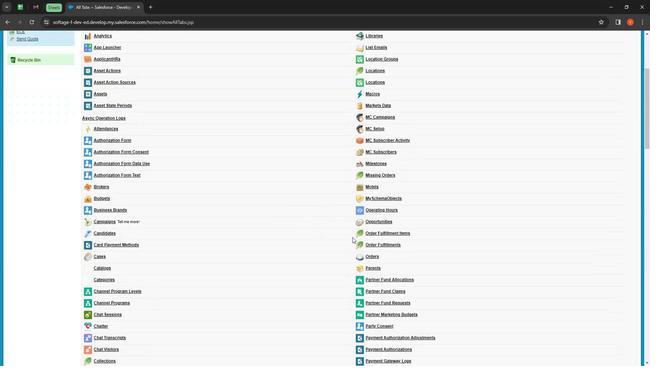 
Action: Mouse scrolled (341, 236) with delta (0, 0)
Screenshot: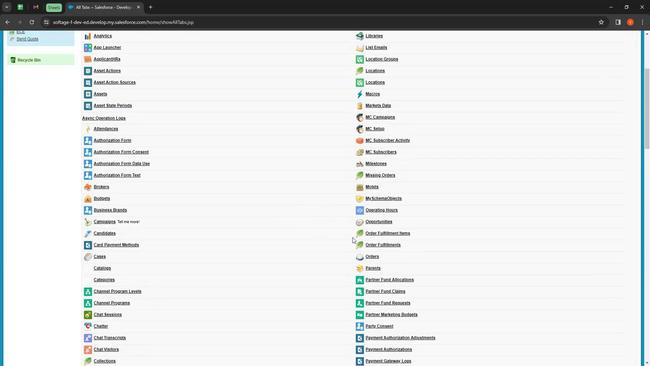 
Action: Mouse moved to (344, 236)
Screenshot: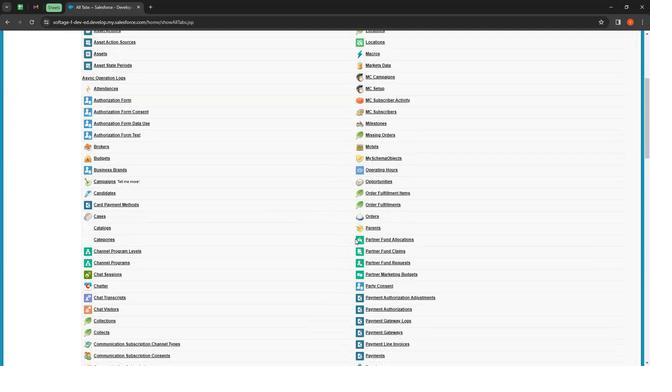 
Action: Mouse scrolled (344, 235) with delta (0, 0)
Screenshot: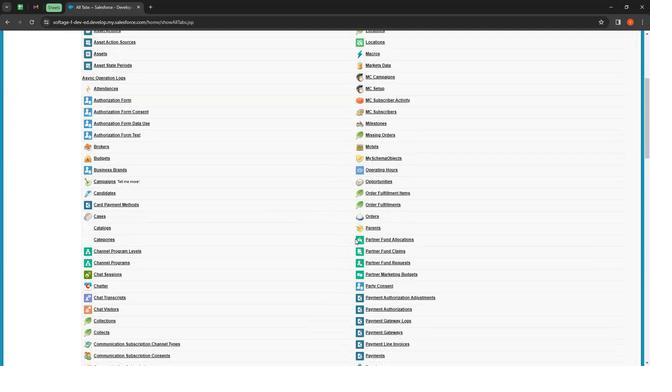 
Action: Mouse moved to (365, 231)
Screenshot: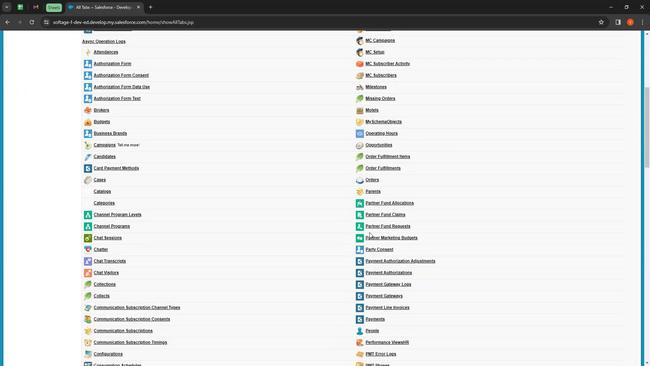 
Action: Mouse scrolled (365, 231) with delta (0, 0)
Screenshot: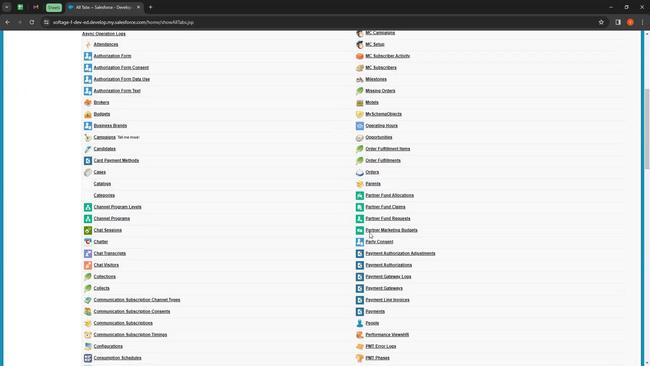 
Action: Mouse scrolled (365, 231) with delta (0, 0)
Screenshot: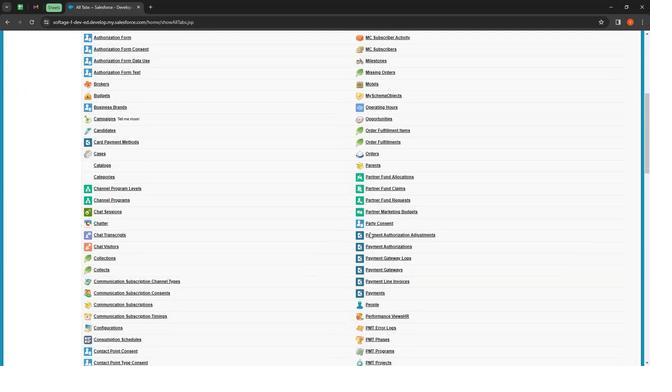 
Action: Mouse scrolled (365, 231) with delta (0, 0)
Screenshot: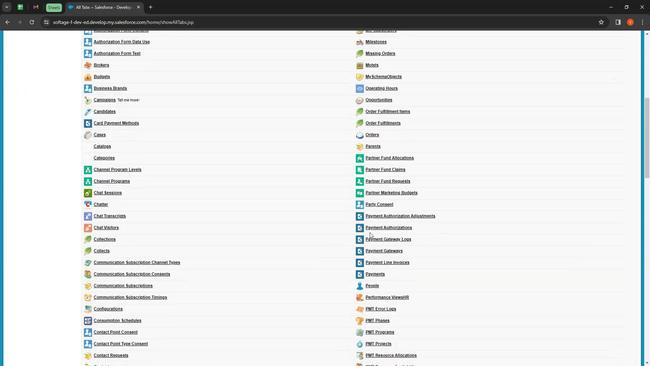 
Action: Mouse moved to (365, 231)
